 Task: Look for space in Barcarena, Brazil from 3rd June, 2023 to 9th June, 2023 for 2 adults in price range Rs.6000 to Rs.12000. Place can be entire place with 1  bedroom having 1 bed and 1 bathroom. Property type can be house, flat, guest house, hotel. Booking option can be shelf check-in. Required host language is Spanish.
Action: Mouse moved to (436, 102)
Screenshot: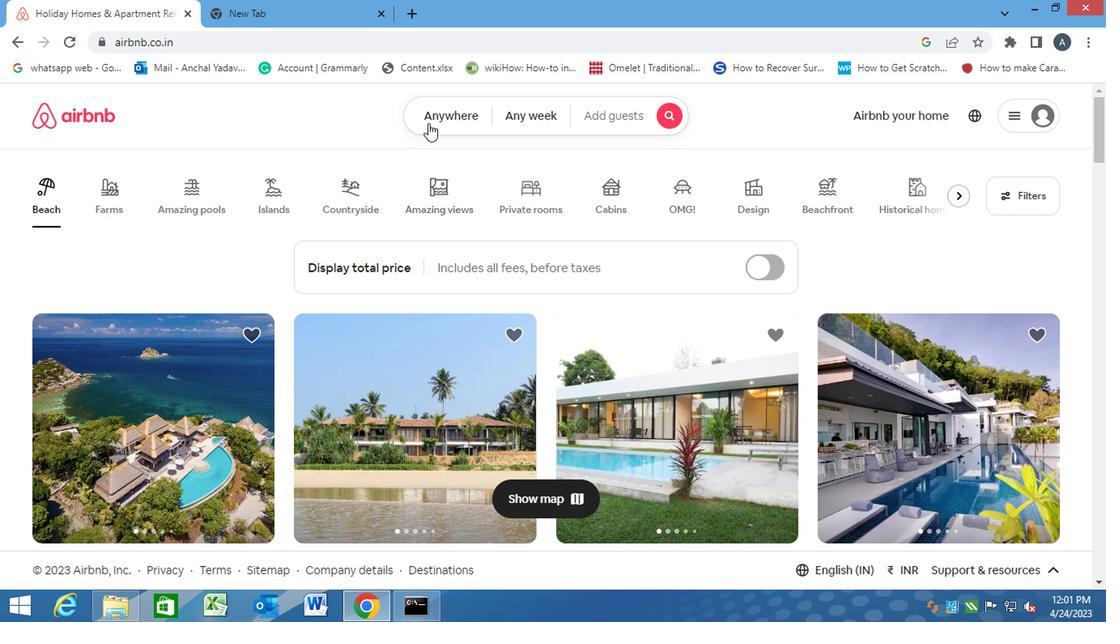 
Action: Mouse pressed left at (436, 102)
Screenshot: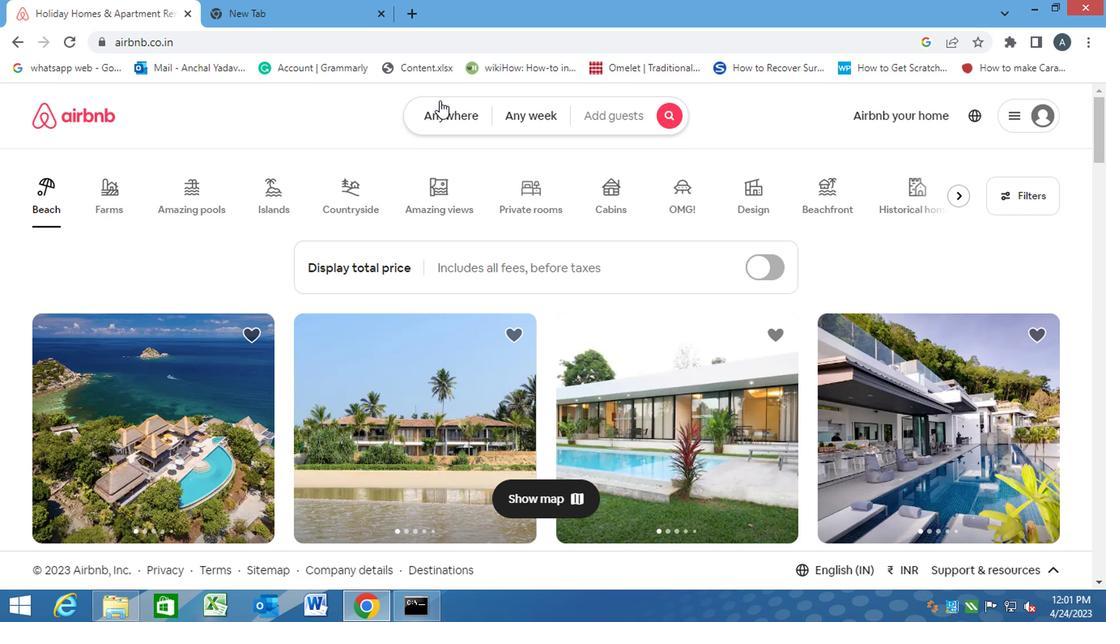 
Action: Mouse moved to (437, 102)
Screenshot: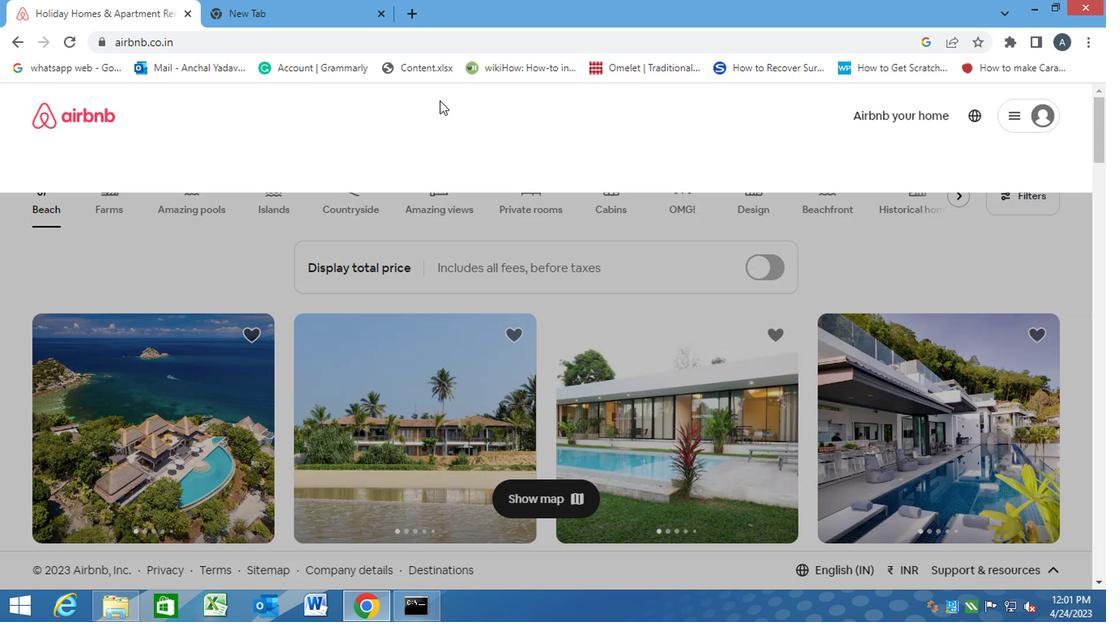 
Action: Key pressed b
Screenshot: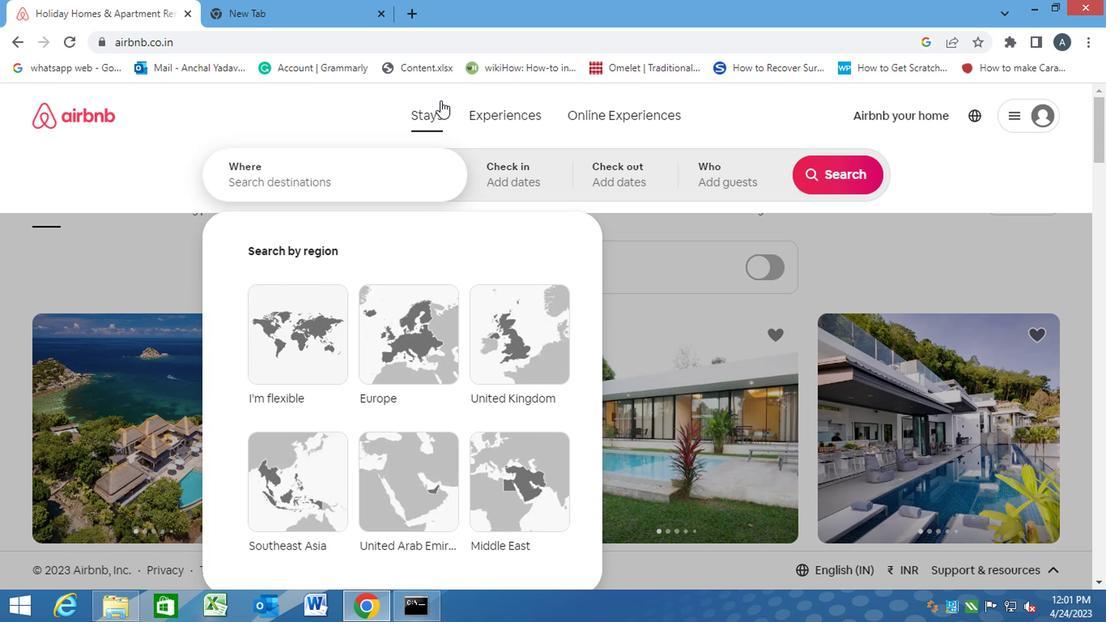 
Action: Mouse moved to (391, 159)
Screenshot: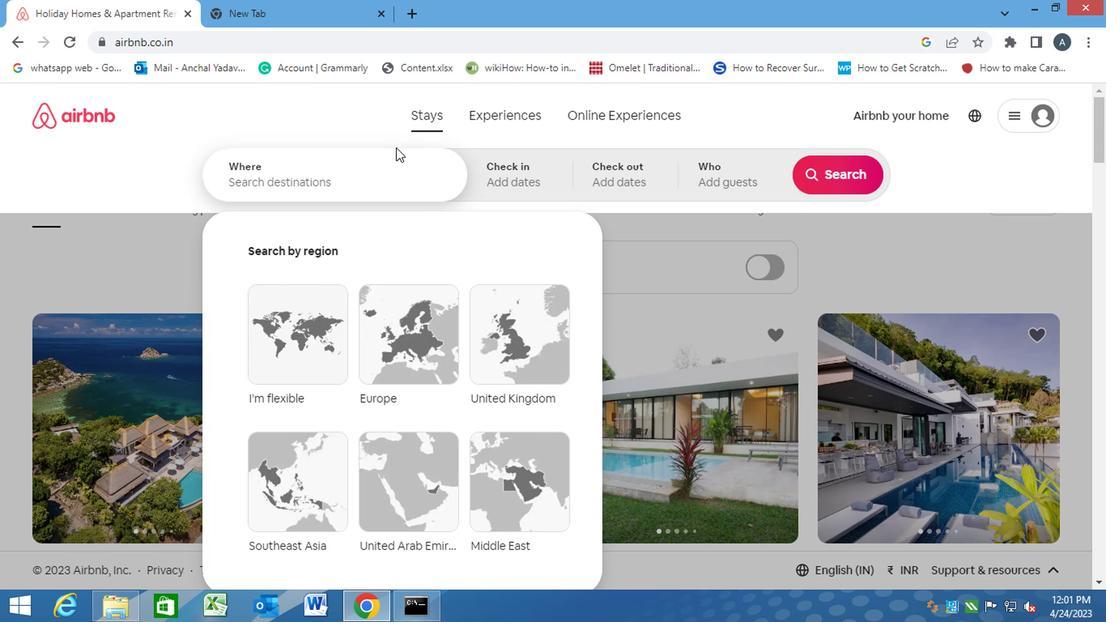 
Action: Mouse pressed left at (391, 159)
Screenshot: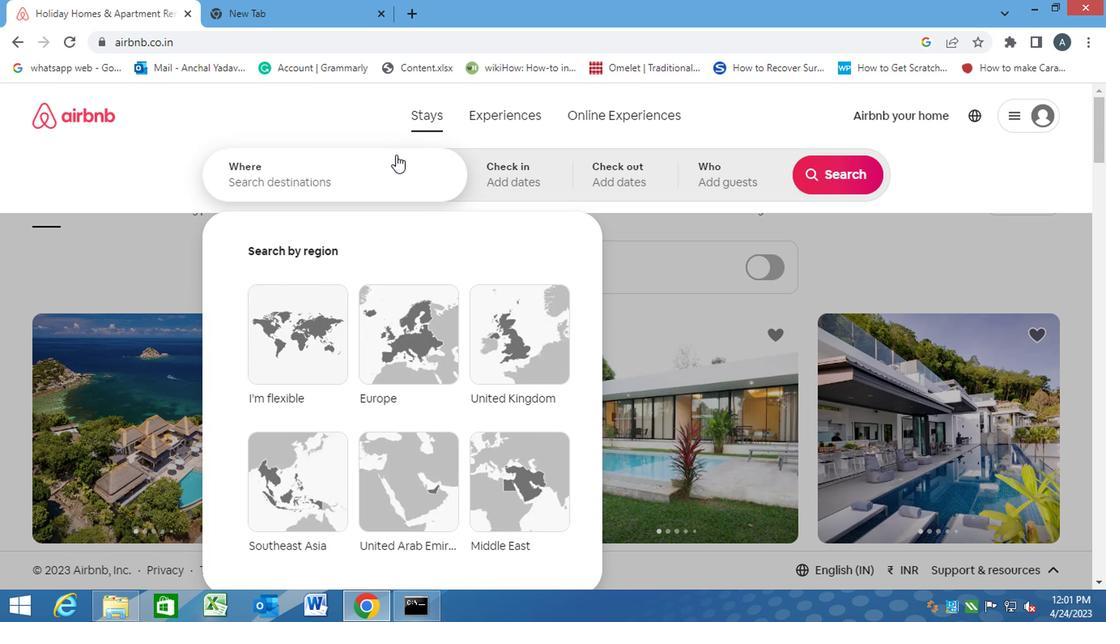 
Action: Key pressed b<Key.caps_lock>arx<Key.backspace>carena,<Key.space><Key.caps_lock>b<Key.caps_lock>razil<Key.enter>
Screenshot: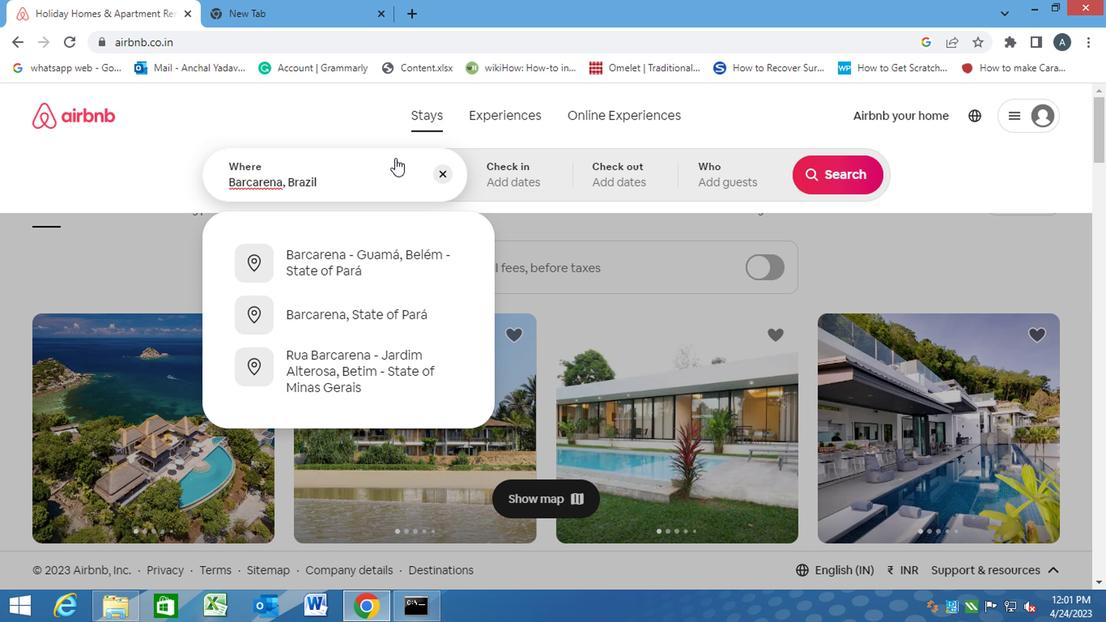 
Action: Mouse moved to (833, 304)
Screenshot: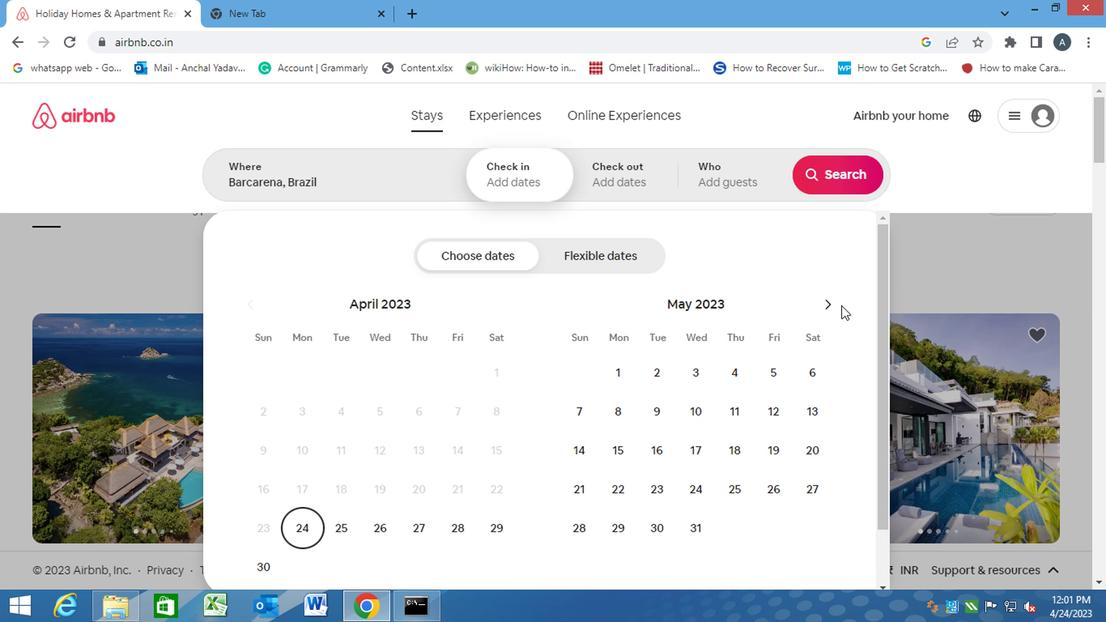 
Action: Mouse pressed left at (833, 304)
Screenshot: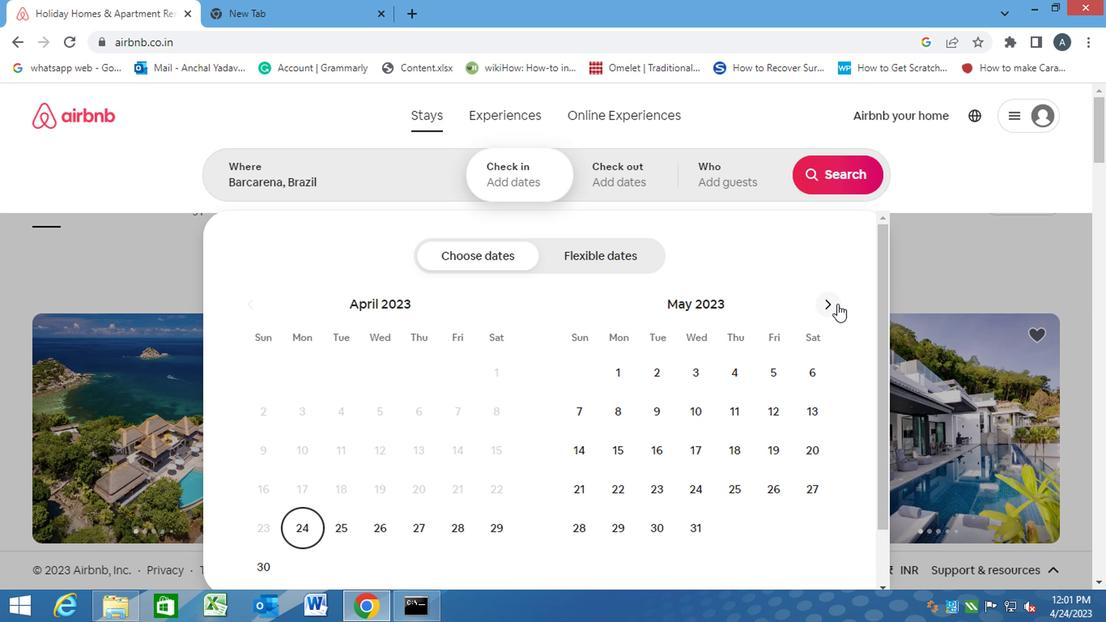 
Action: Mouse moved to (802, 378)
Screenshot: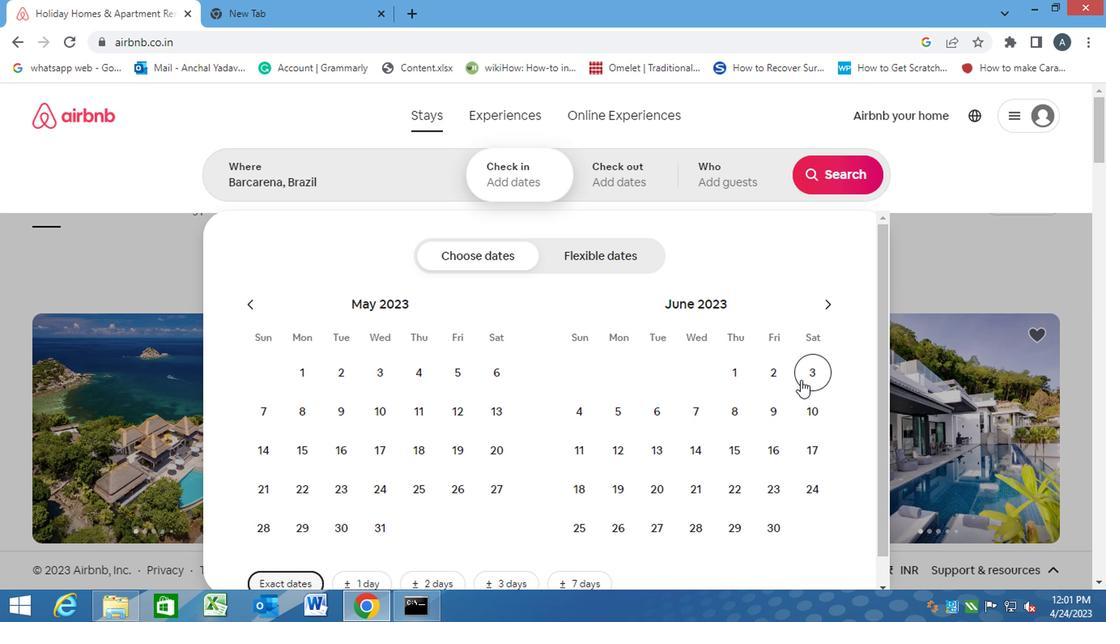 
Action: Mouse pressed left at (802, 378)
Screenshot: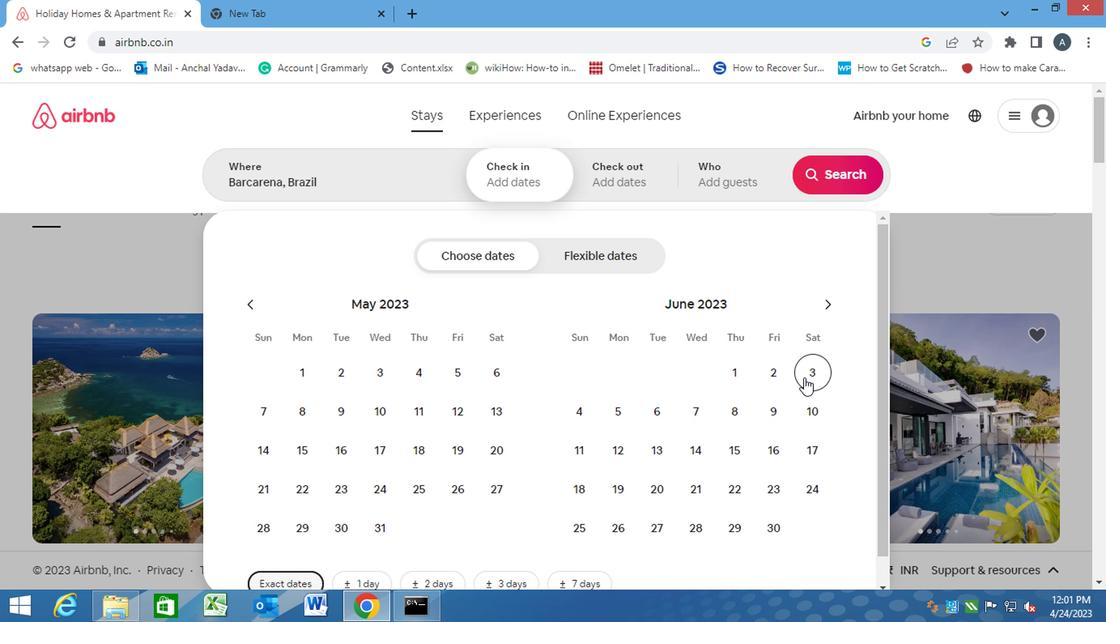
Action: Mouse moved to (772, 414)
Screenshot: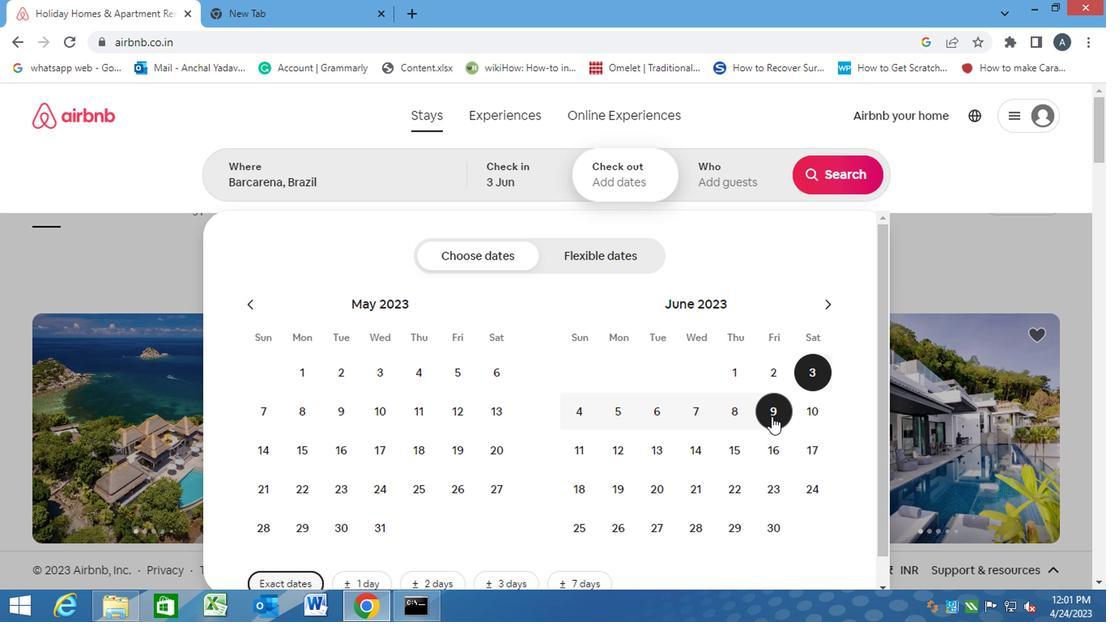 
Action: Mouse pressed left at (772, 414)
Screenshot: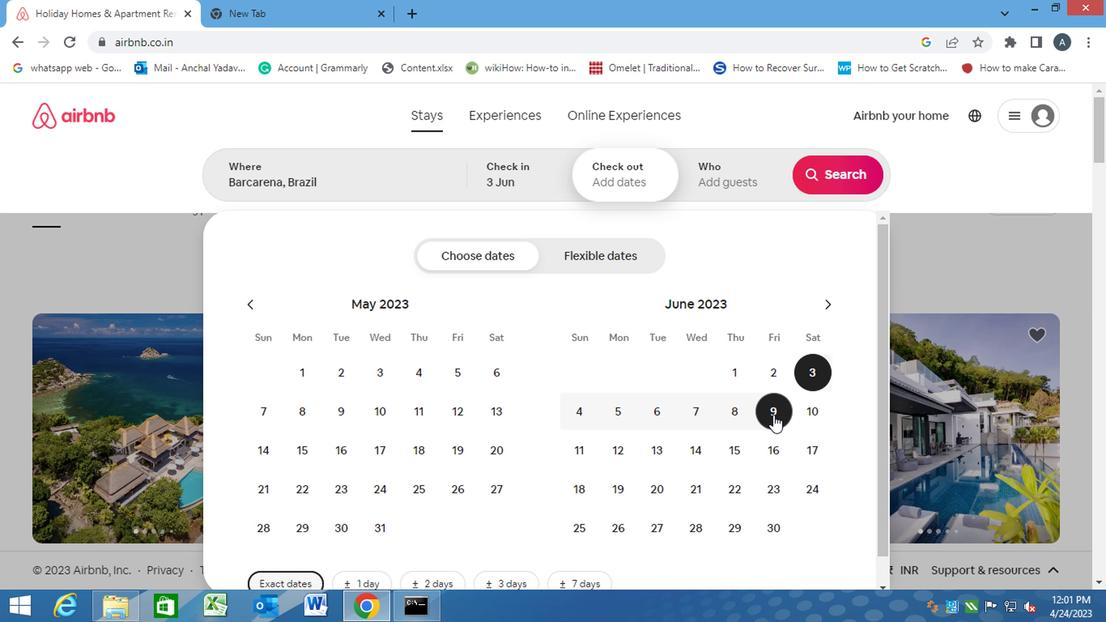 
Action: Mouse moved to (703, 178)
Screenshot: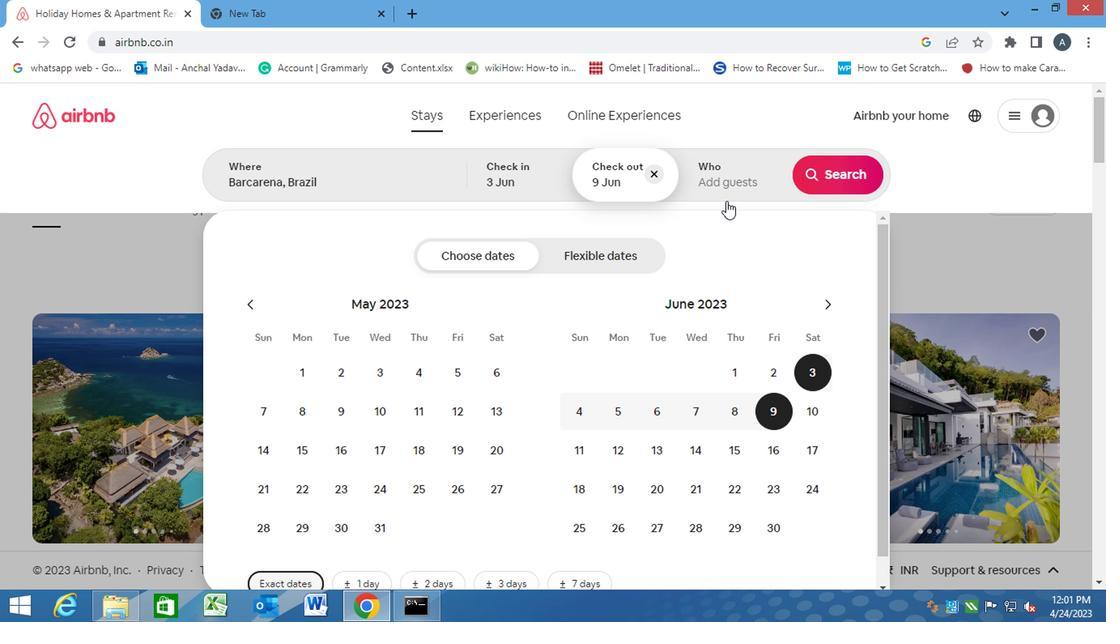 
Action: Mouse pressed left at (703, 178)
Screenshot: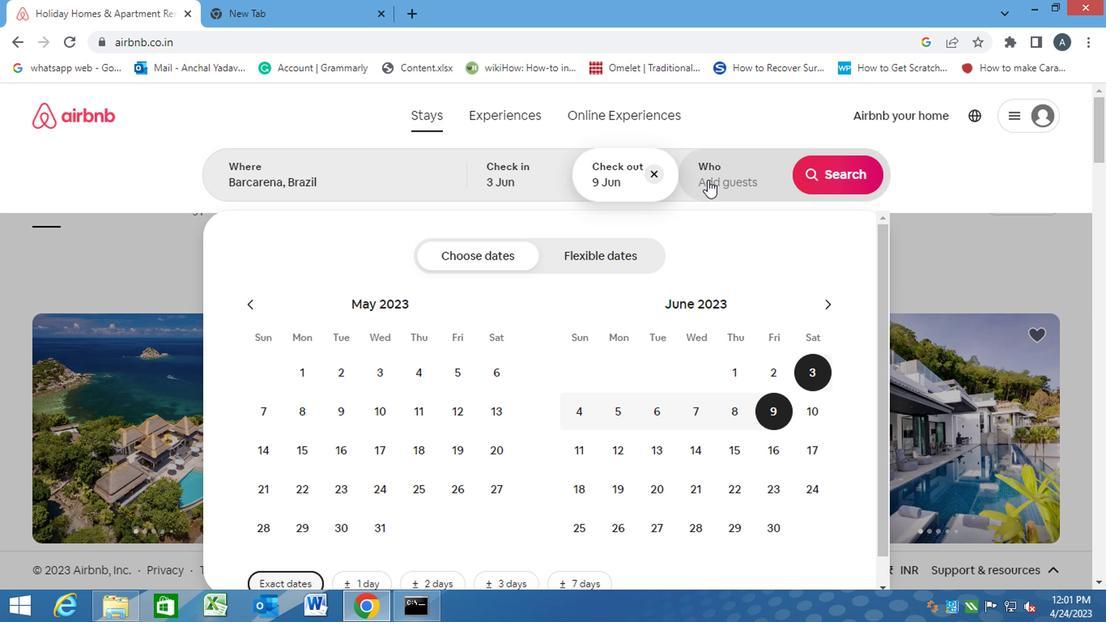 
Action: Mouse moved to (838, 268)
Screenshot: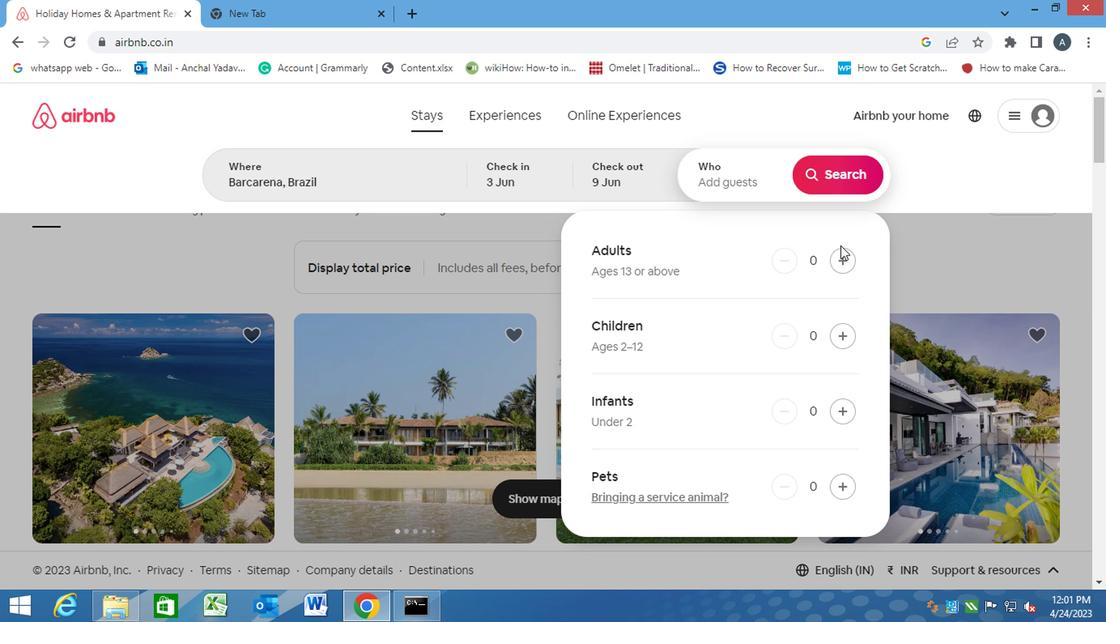 
Action: Mouse pressed left at (838, 268)
Screenshot: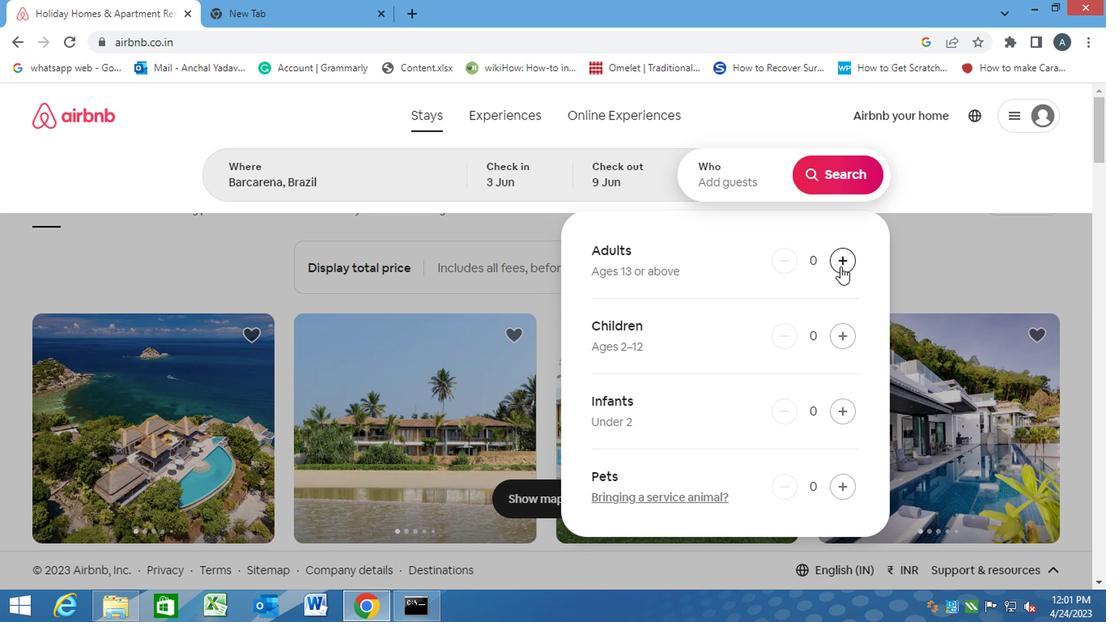 
Action: Mouse moved to (839, 268)
Screenshot: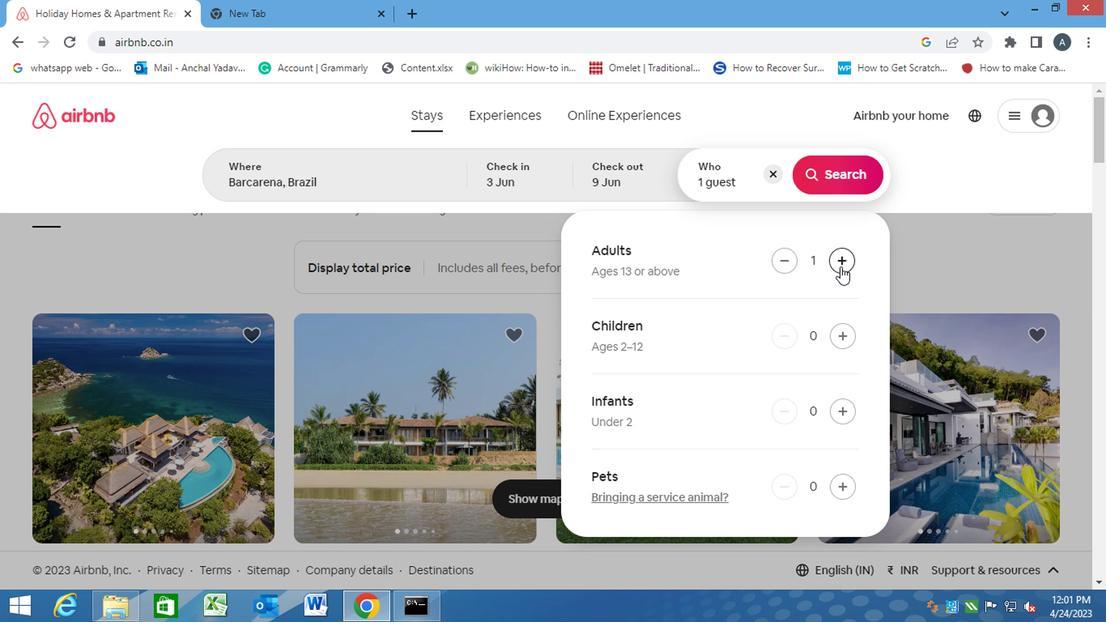 
Action: Mouse pressed left at (839, 268)
Screenshot: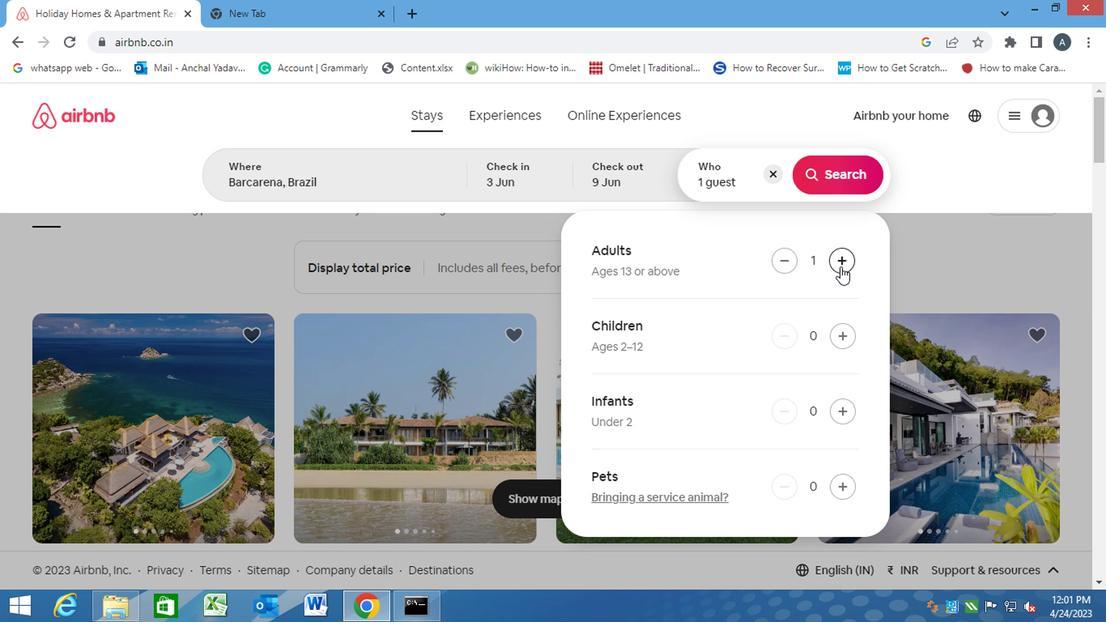 
Action: Mouse moved to (852, 186)
Screenshot: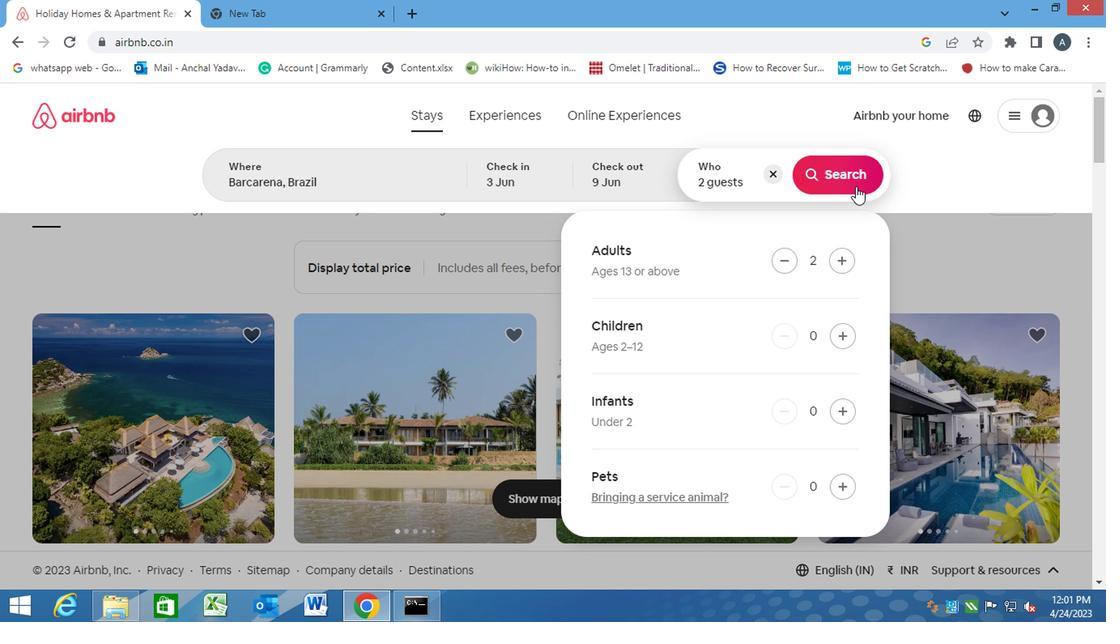 
Action: Mouse pressed left at (852, 186)
Screenshot: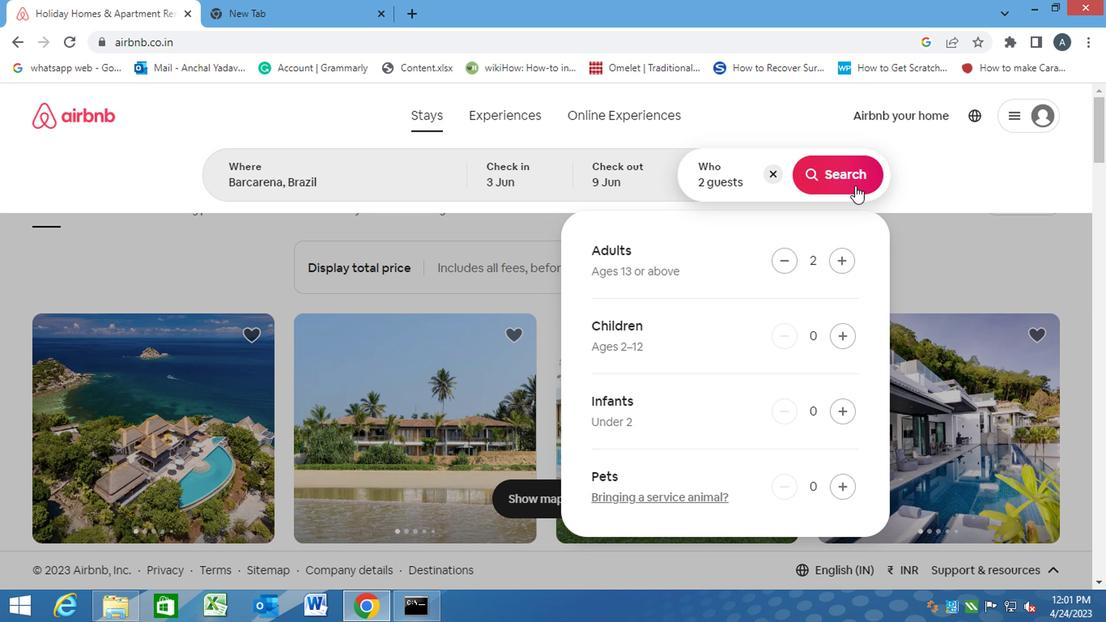 
Action: Mouse moved to (1026, 182)
Screenshot: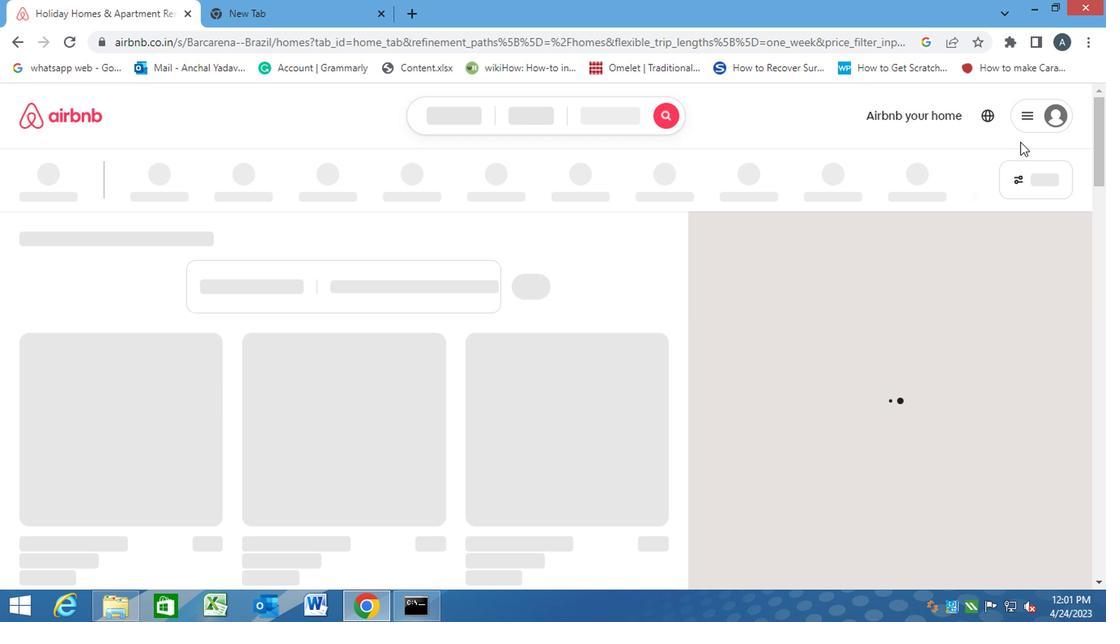 
Action: Mouse pressed left at (1026, 182)
Screenshot: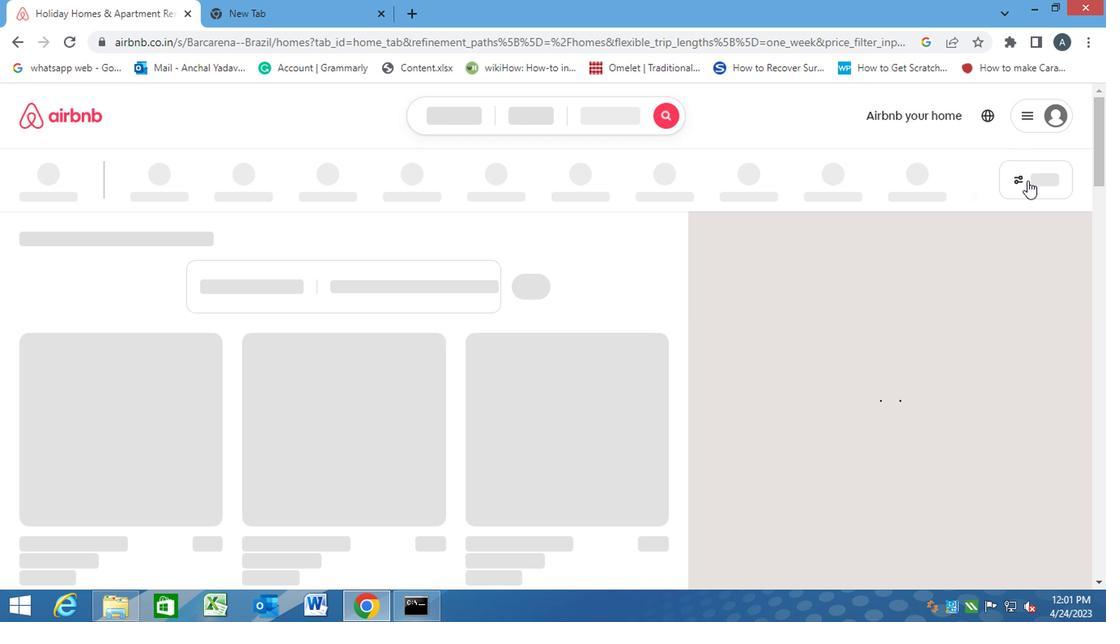 
Action: Mouse moved to (348, 383)
Screenshot: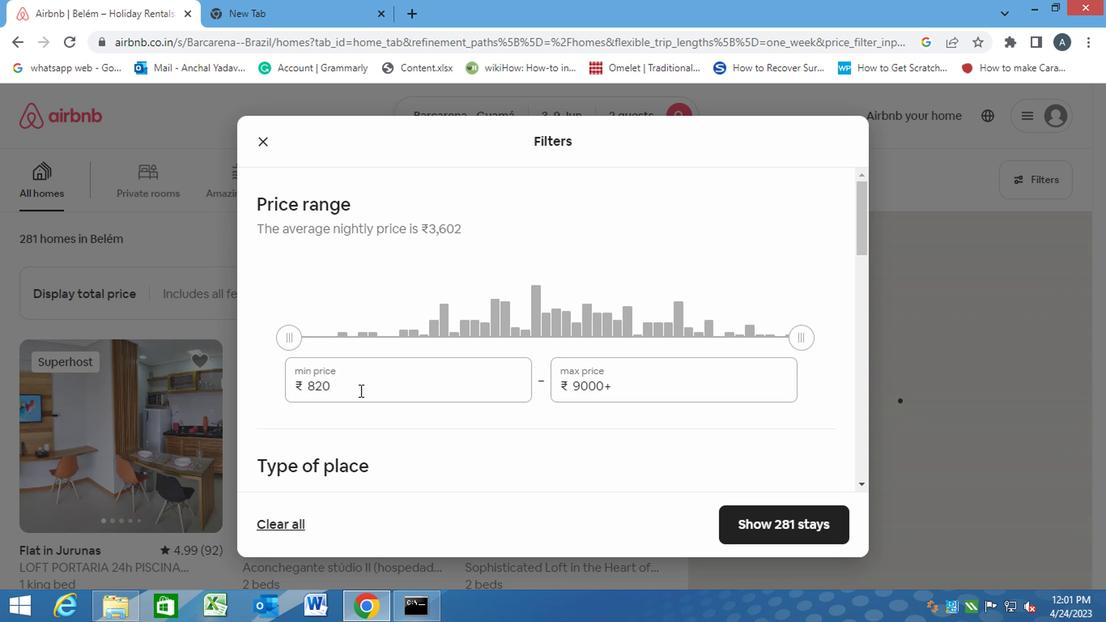 
Action: Mouse pressed left at (348, 383)
Screenshot: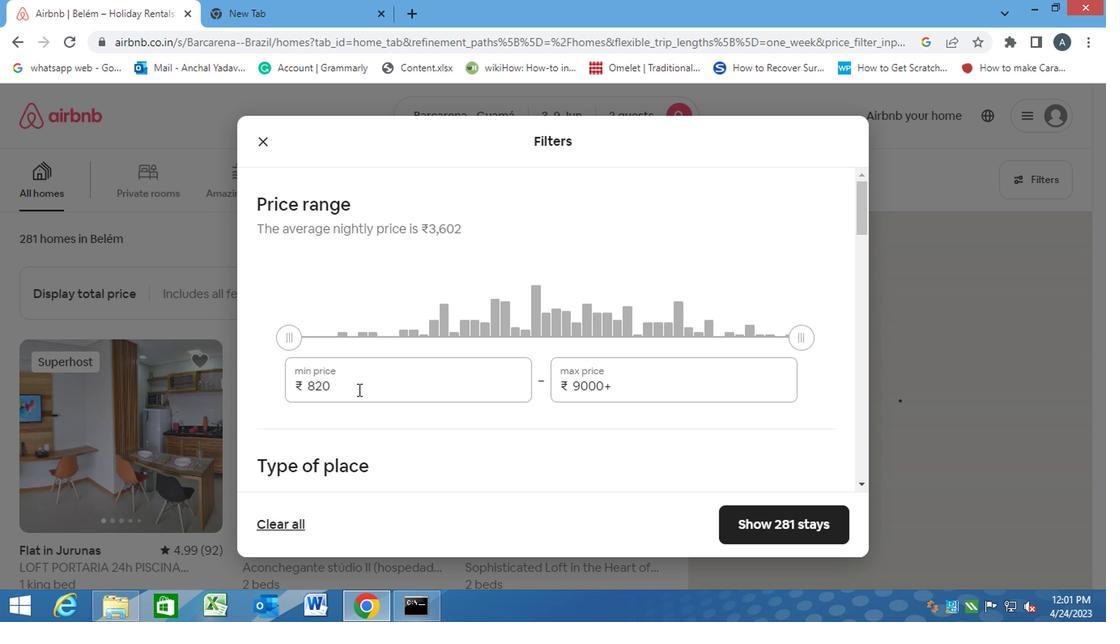 
Action: Mouse moved to (291, 384)
Screenshot: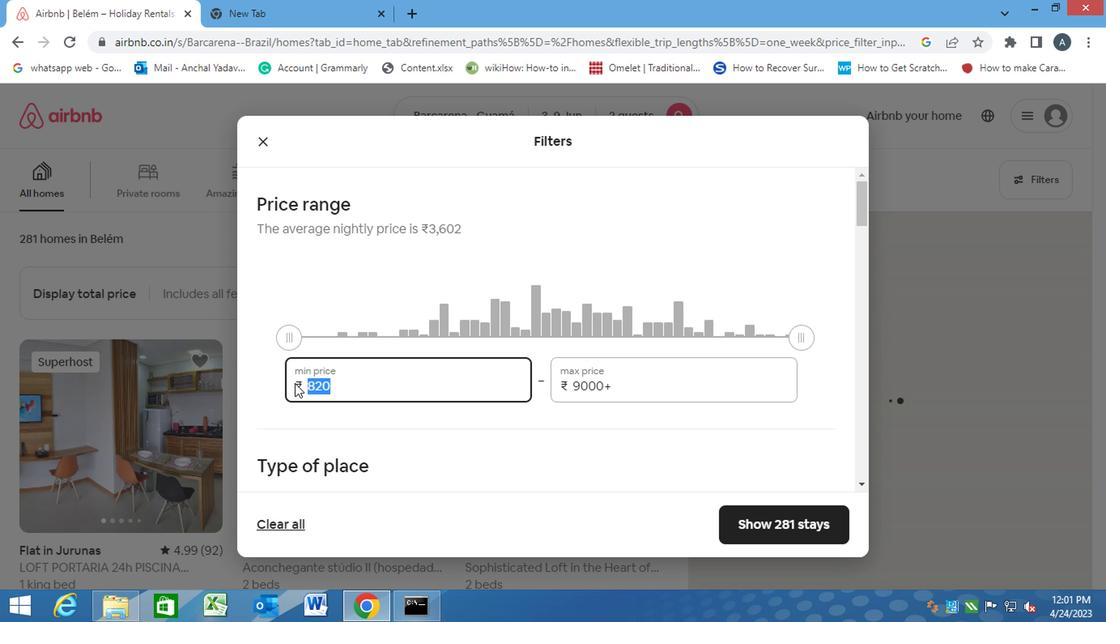
Action: Key pressed 6000<Key.tab>12000
Screenshot: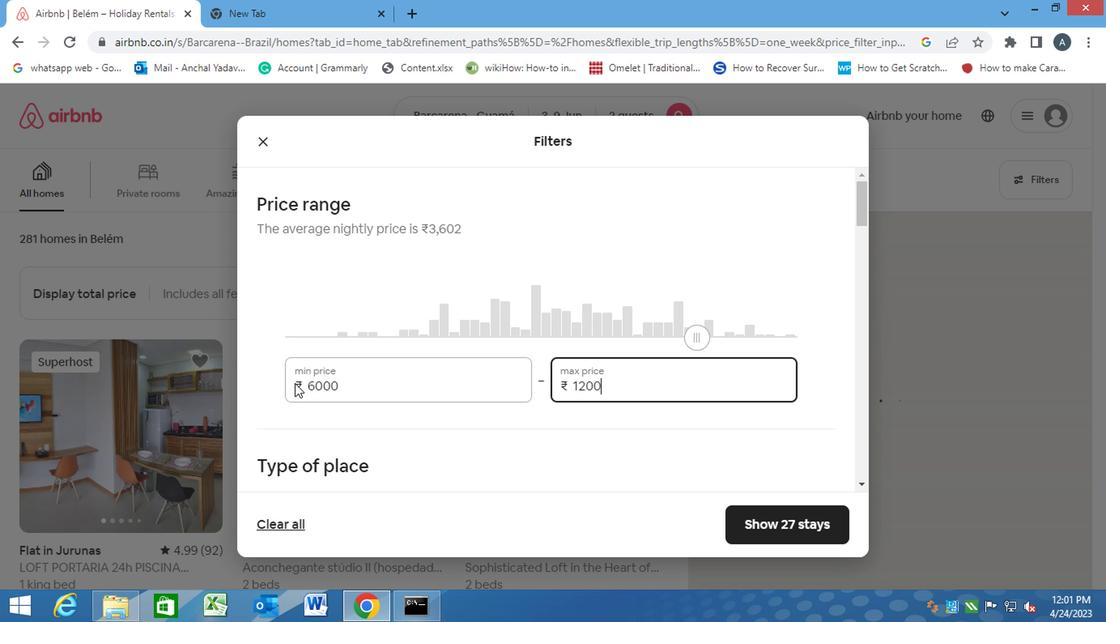 
Action: Mouse moved to (534, 472)
Screenshot: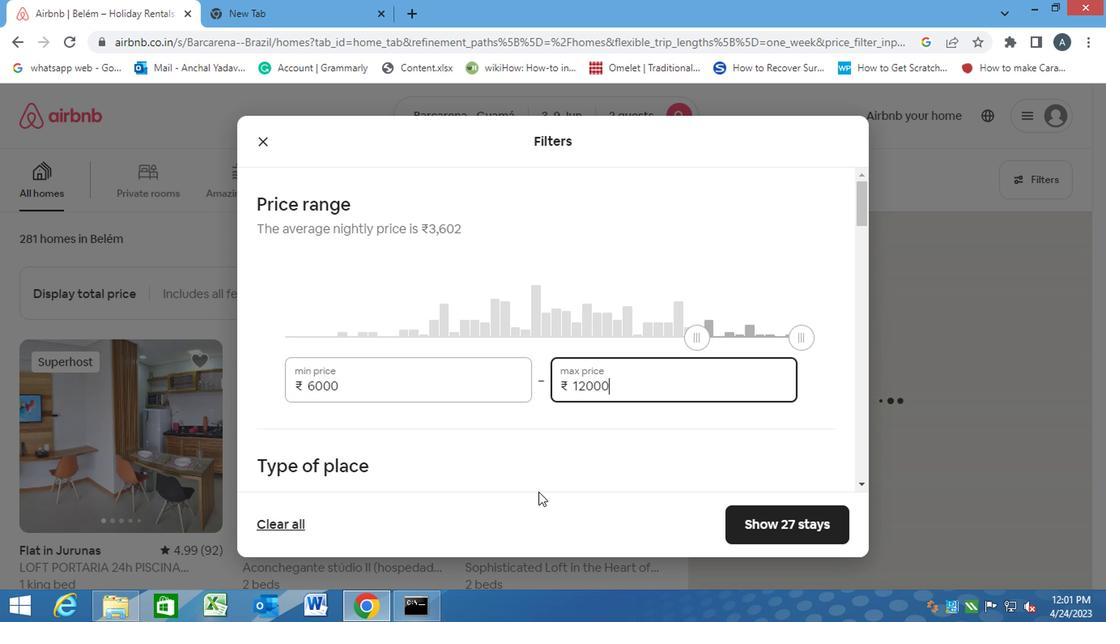 
Action: Mouse pressed left at (534, 472)
Screenshot: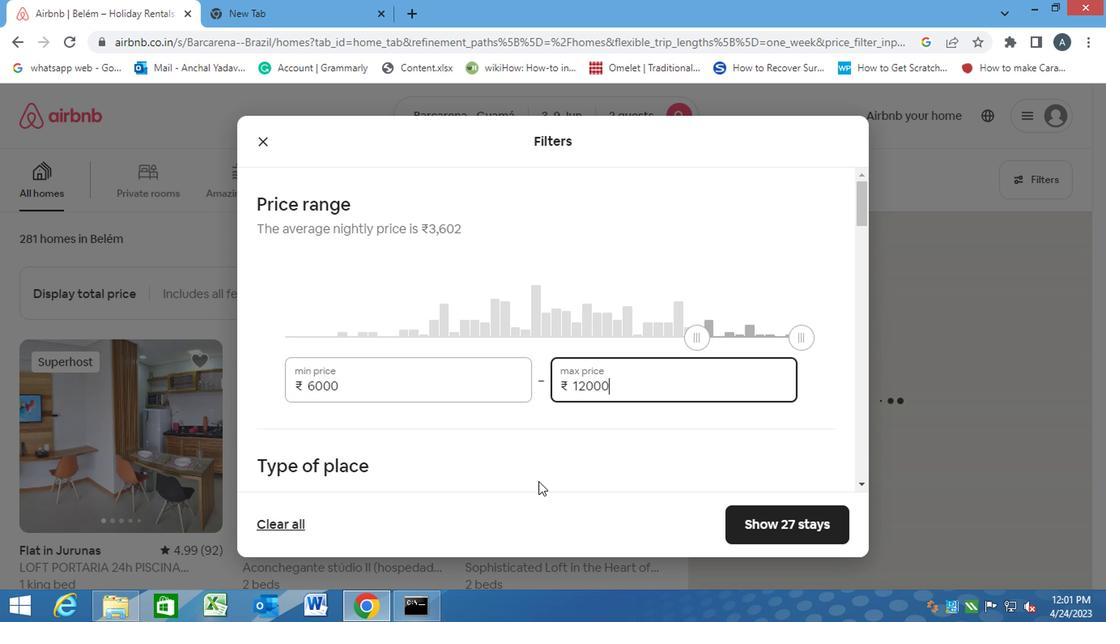
Action: Mouse scrolled (534, 471) with delta (0, 0)
Screenshot: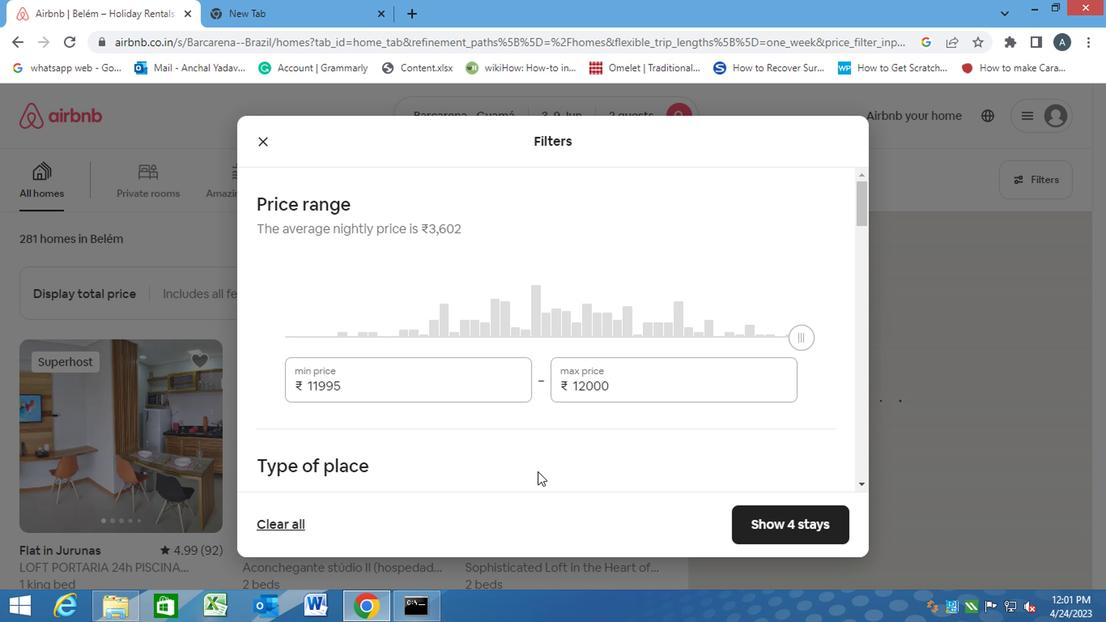 
Action: Mouse scrolled (534, 471) with delta (0, 0)
Screenshot: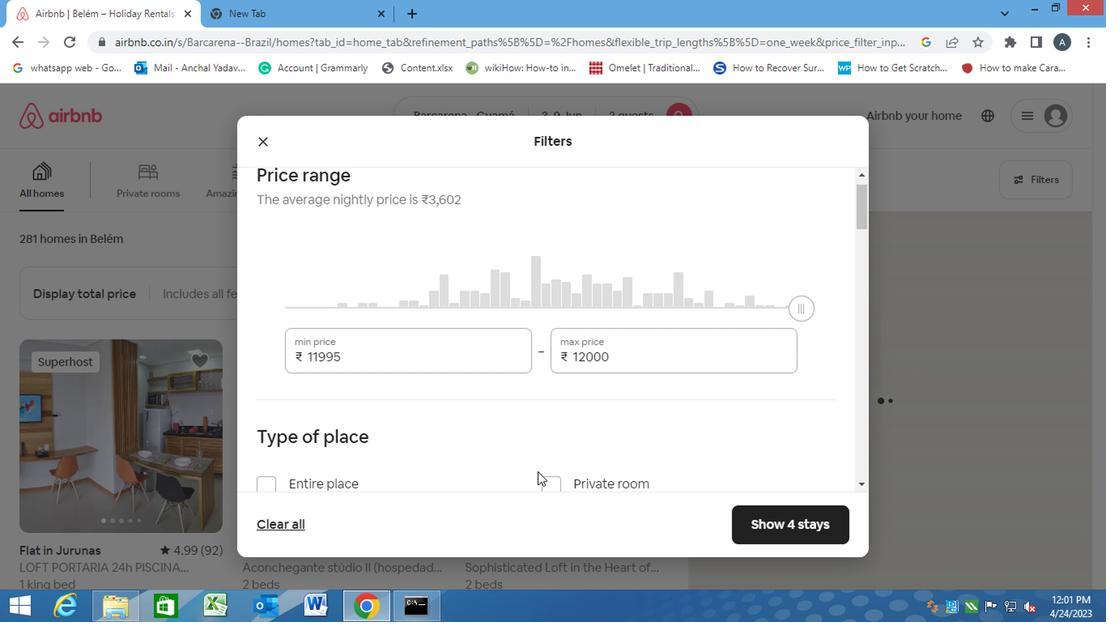 
Action: Mouse moved to (261, 351)
Screenshot: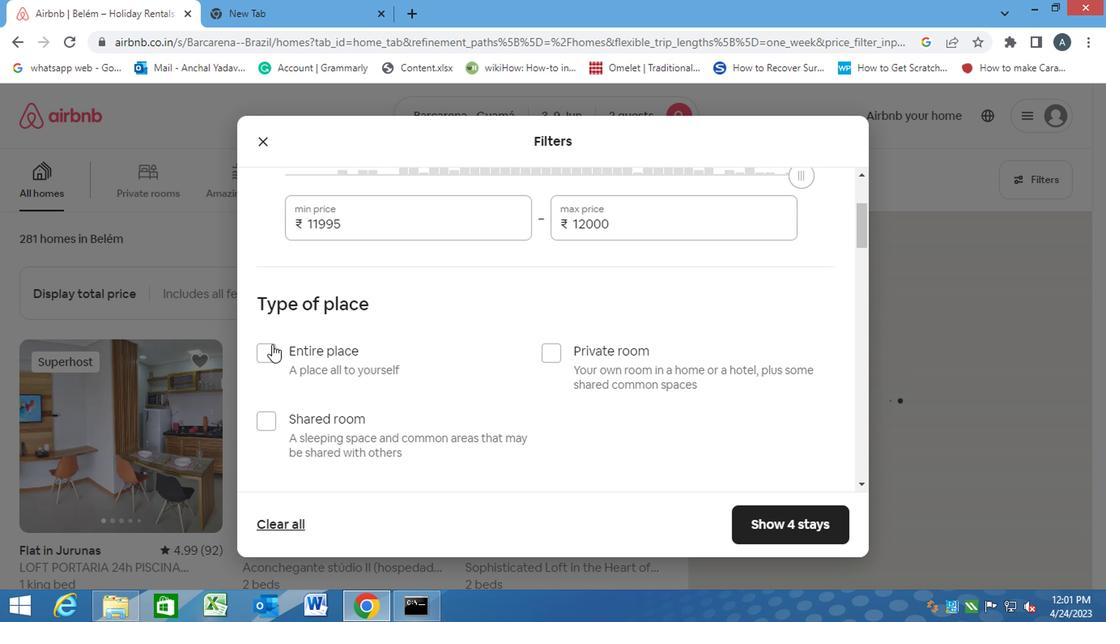 
Action: Mouse pressed left at (261, 351)
Screenshot: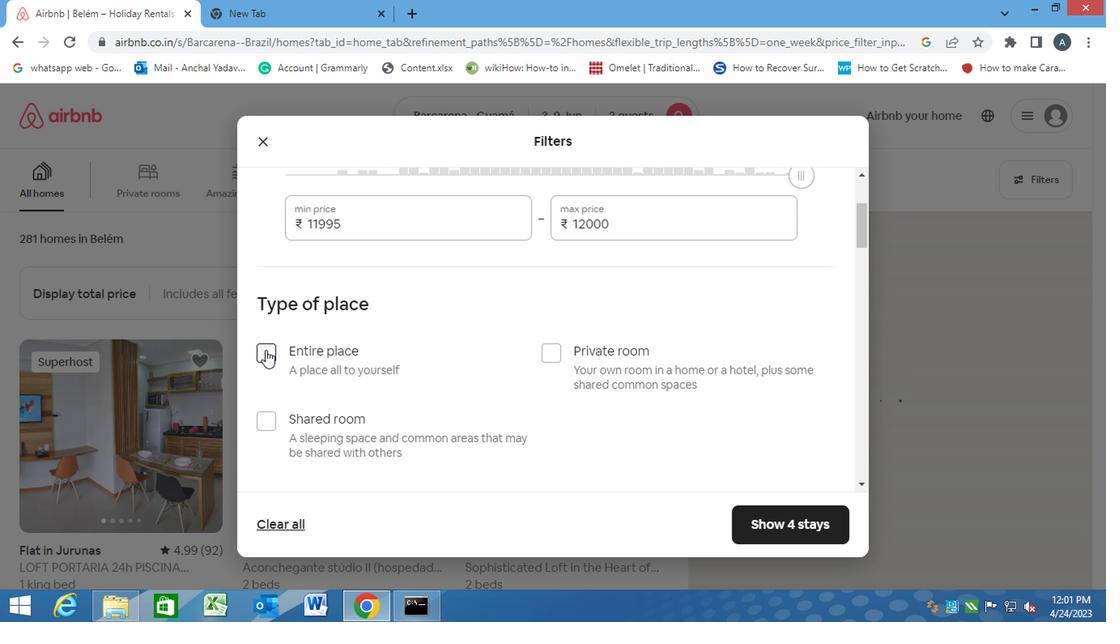 
Action: Mouse moved to (422, 392)
Screenshot: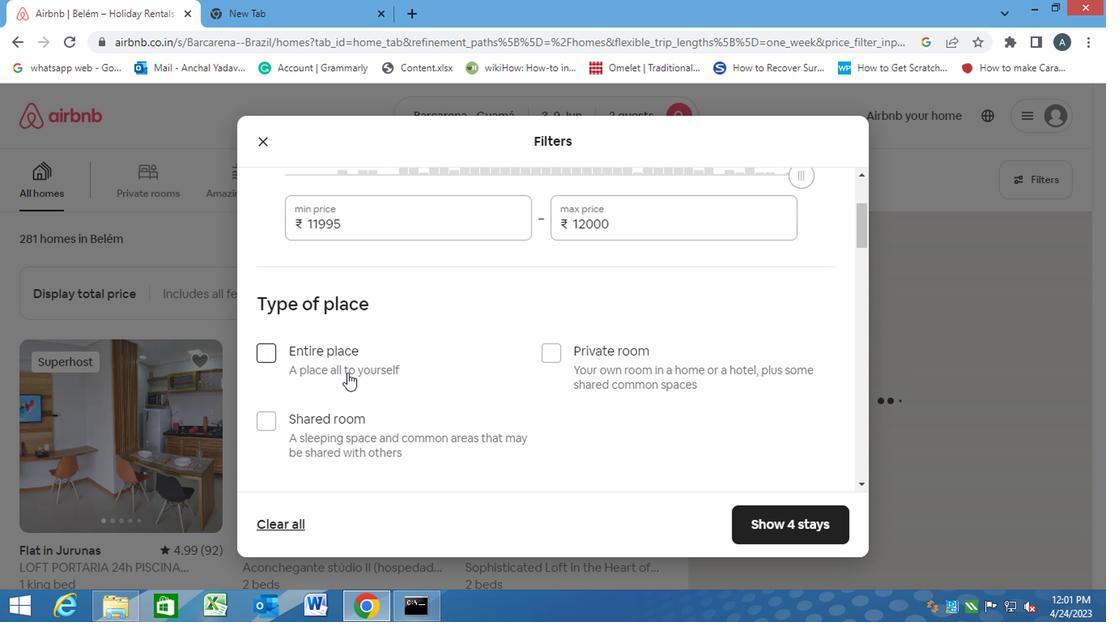 
Action: Mouse scrolled (422, 391) with delta (0, -1)
Screenshot: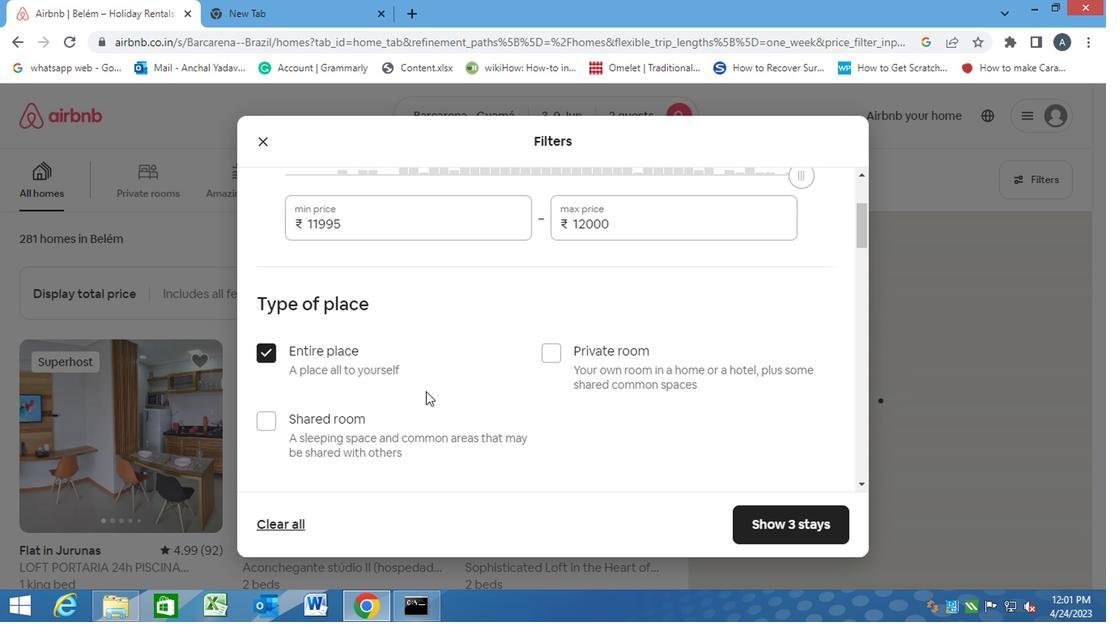 
Action: Mouse scrolled (422, 391) with delta (0, -1)
Screenshot: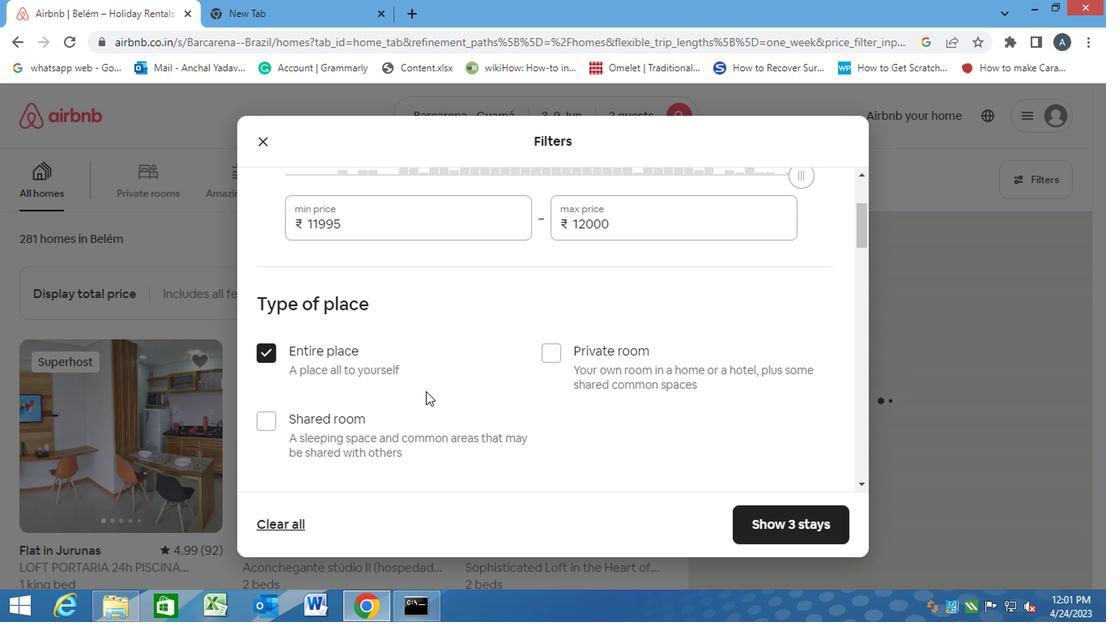 
Action: Mouse scrolled (422, 391) with delta (0, -1)
Screenshot: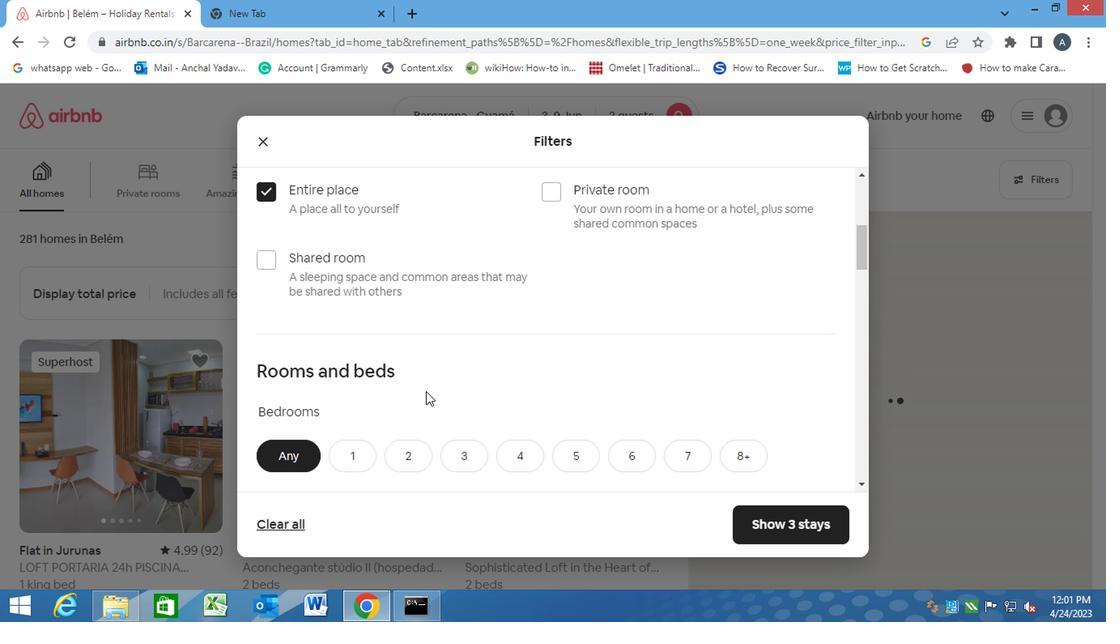 
Action: Mouse scrolled (422, 391) with delta (0, -1)
Screenshot: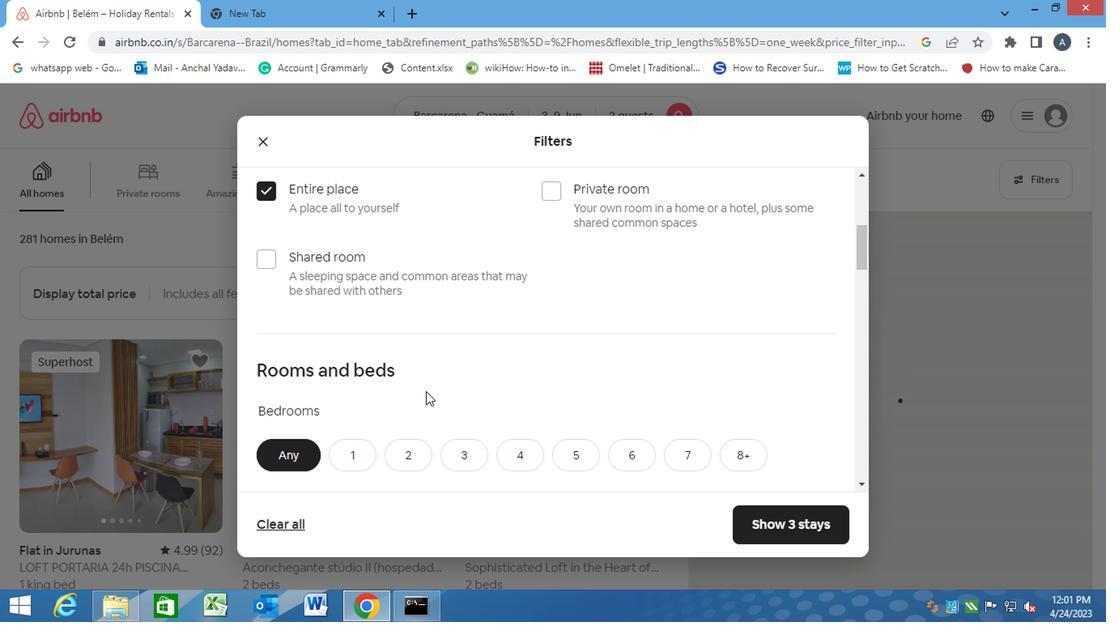 
Action: Mouse moved to (349, 287)
Screenshot: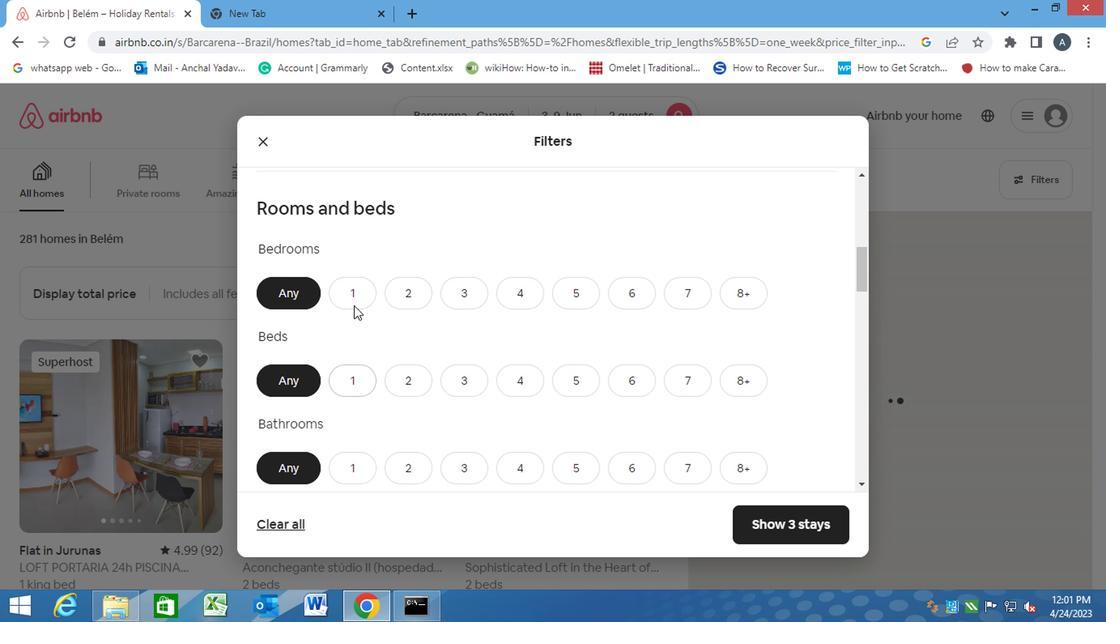 
Action: Mouse pressed left at (349, 287)
Screenshot: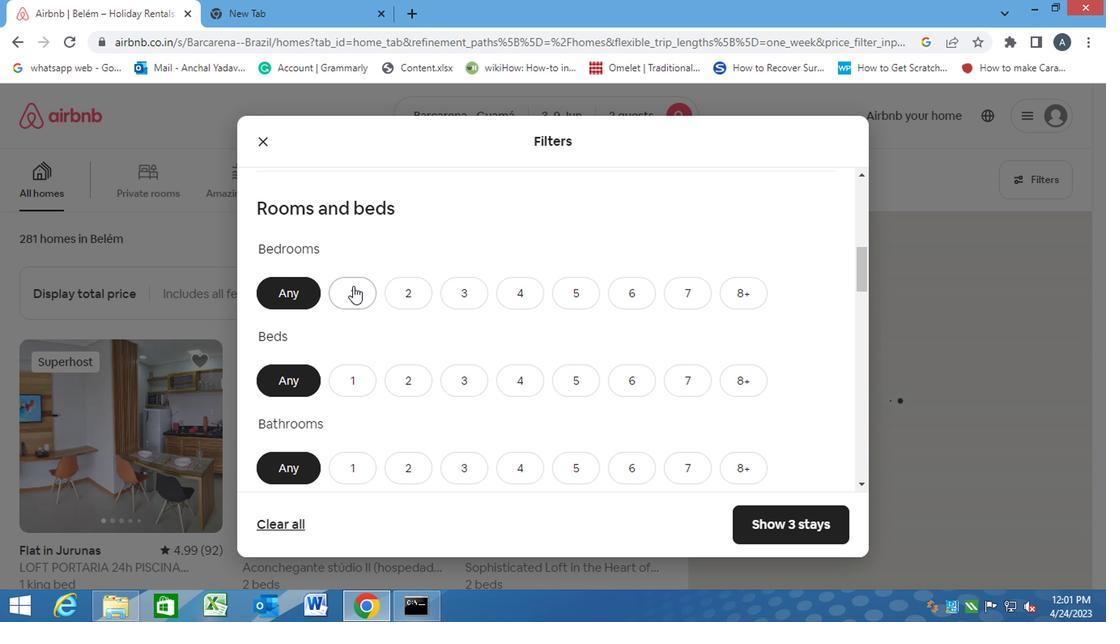 
Action: Mouse moved to (350, 379)
Screenshot: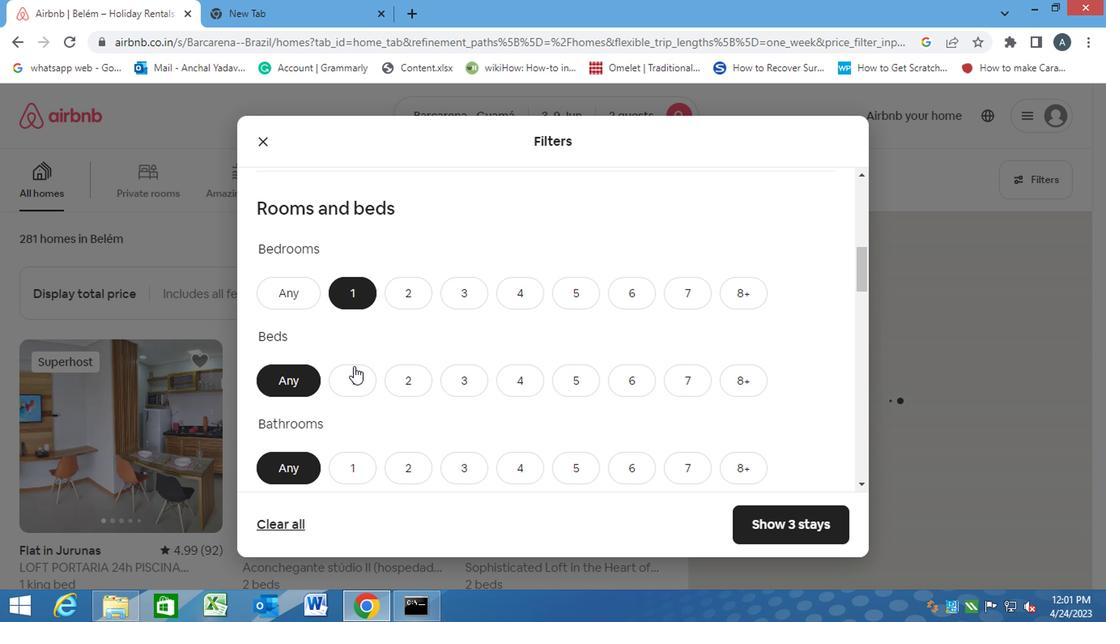 
Action: Mouse pressed left at (350, 379)
Screenshot: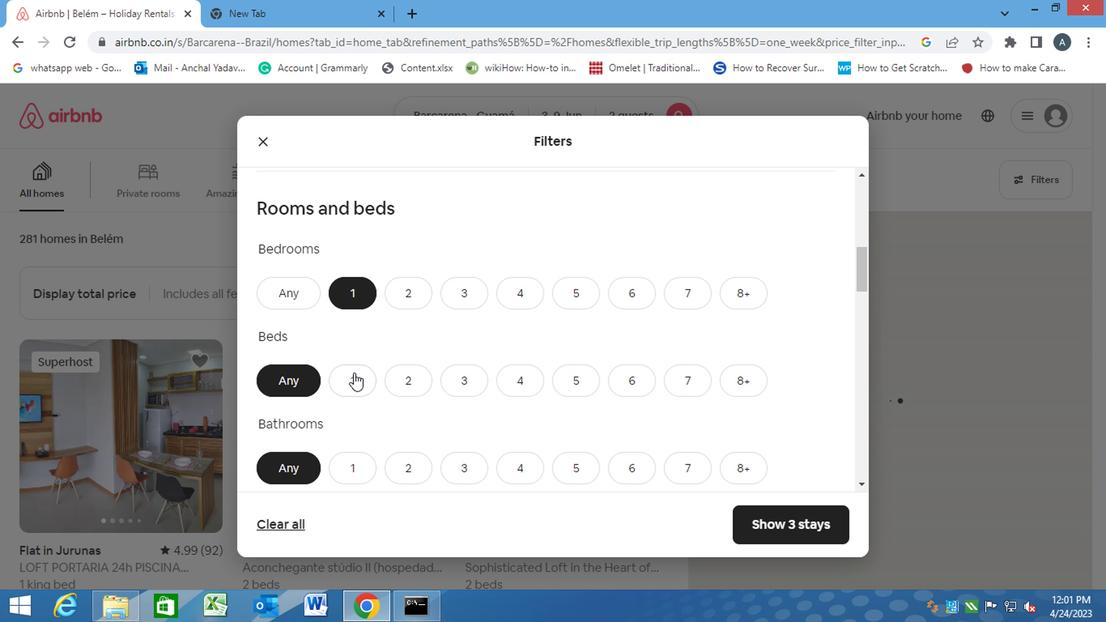 
Action: Mouse moved to (362, 471)
Screenshot: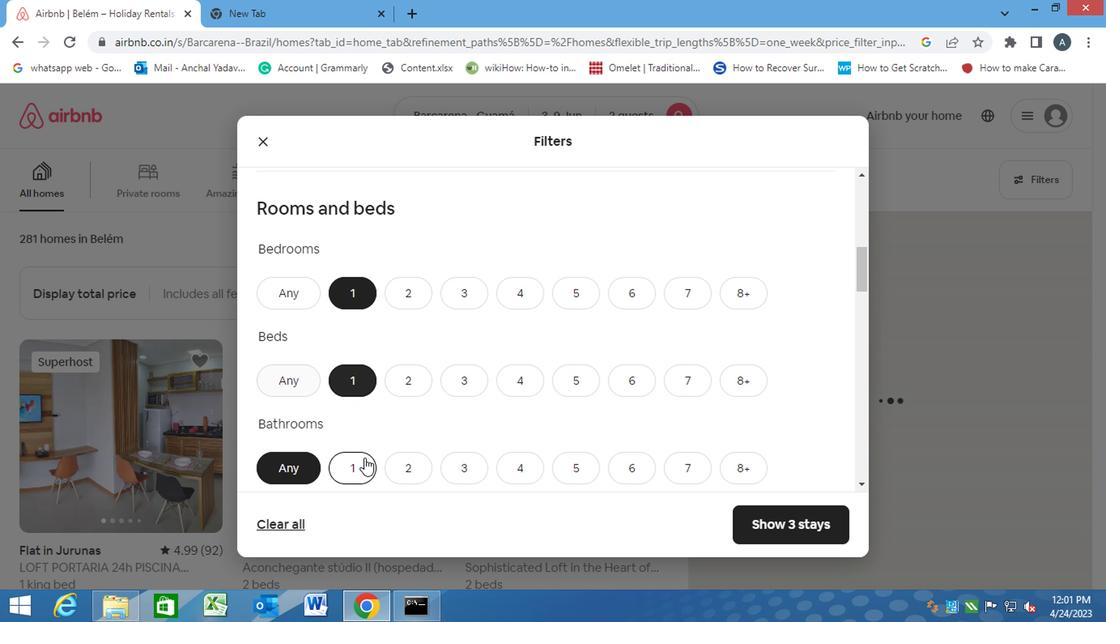 
Action: Mouse pressed left at (362, 471)
Screenshot: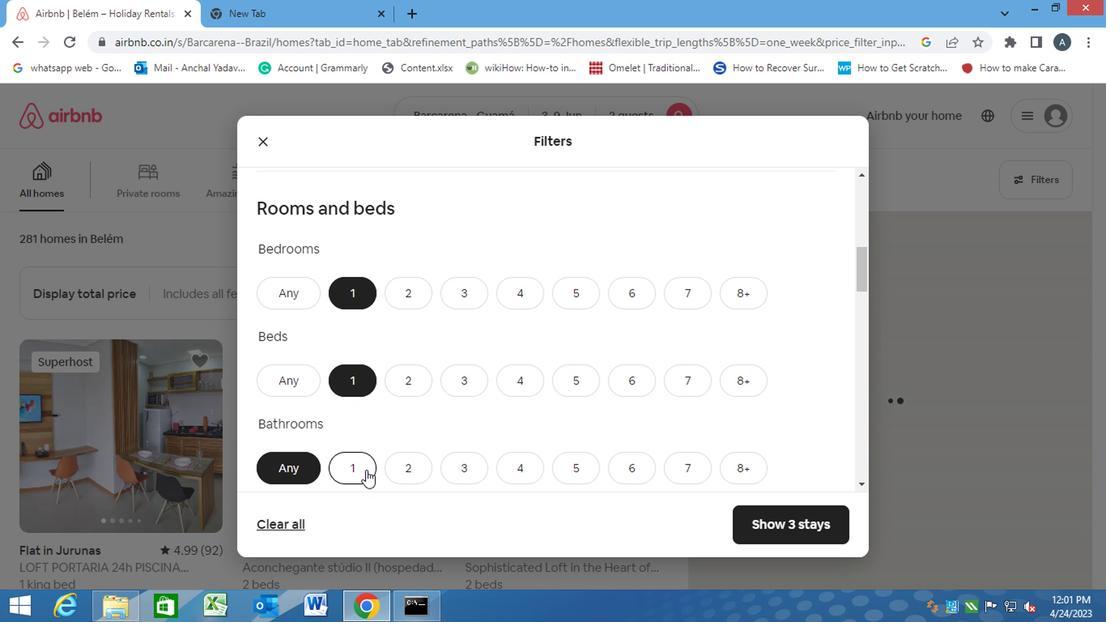 
Action: Mouse moved to (362, 471)
Screenshot: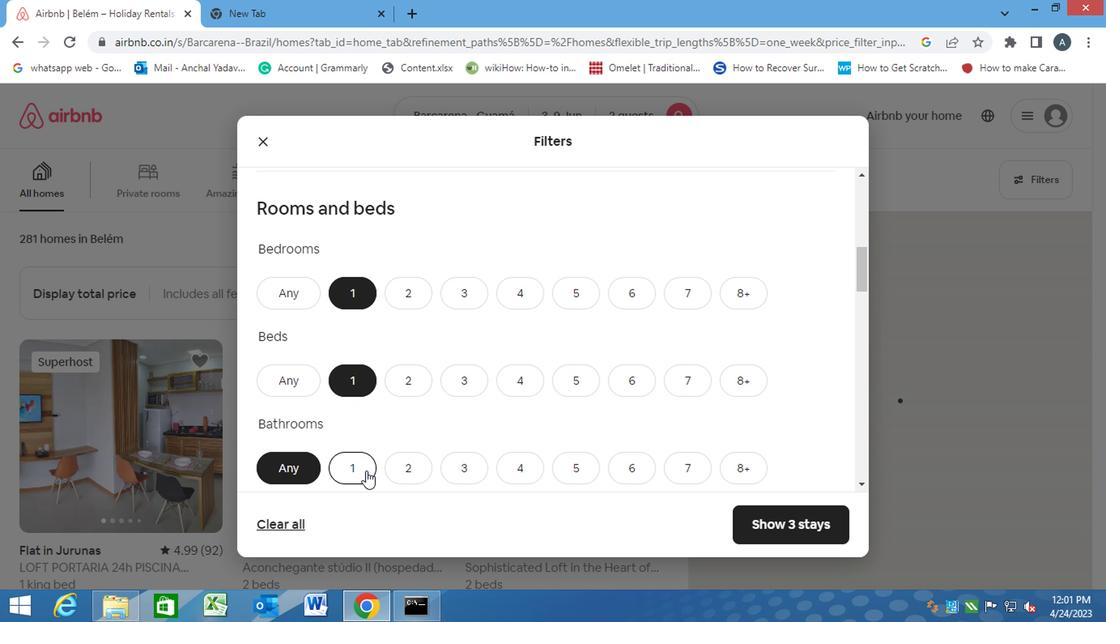 
Action: Mouse scrolled (362, 470) with delta (0, 0)
Screenshot: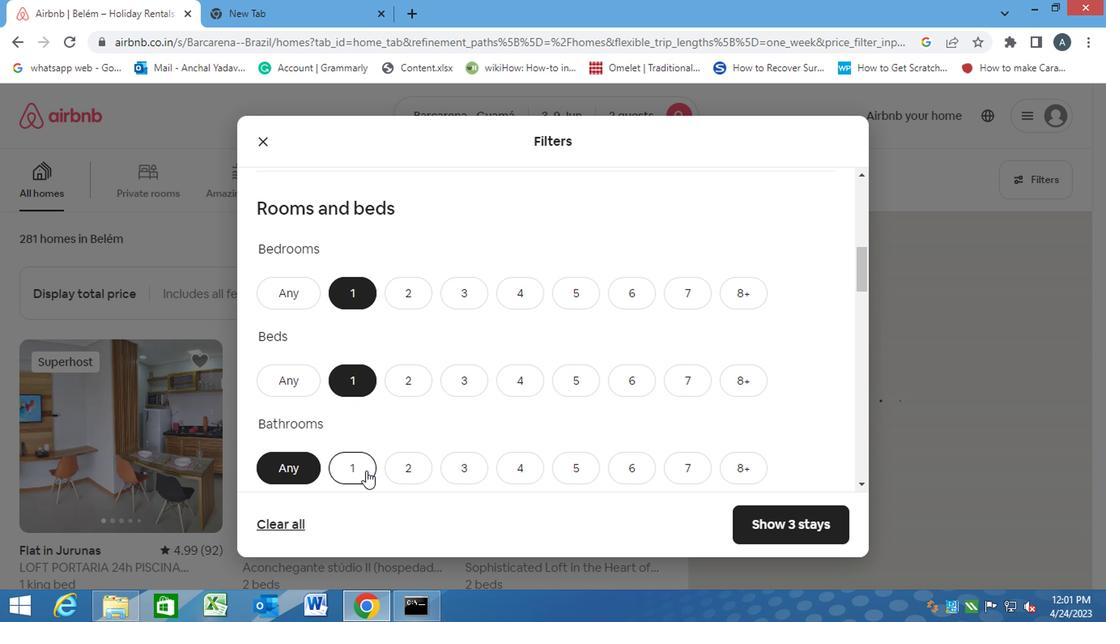 
Action: Mouse scrolled (362, 470) with delta (0, 0)
Screenshot: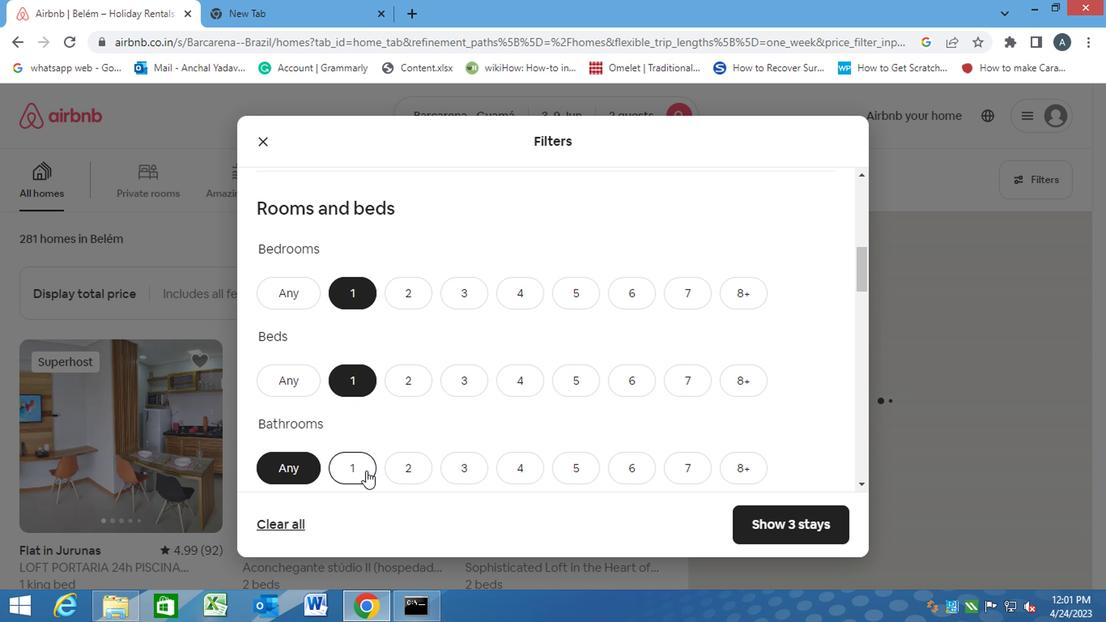 
Action: Mouse moved to (409, 412)
Screenshot: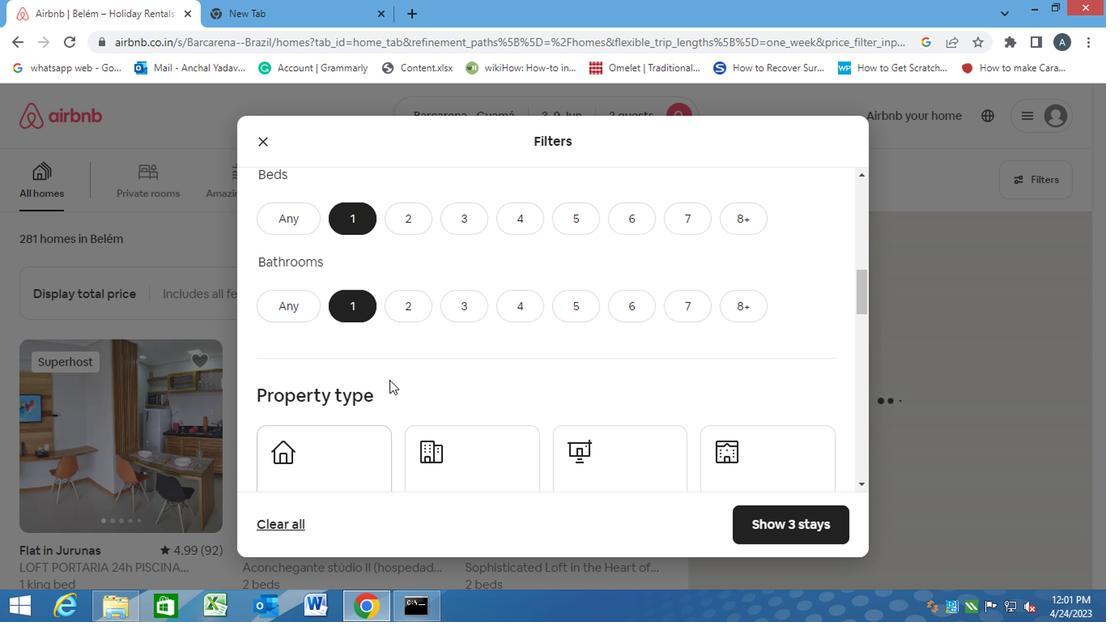 
Action: Mouse scrolled (409, 411) with delta (0, -1)
Screenshot: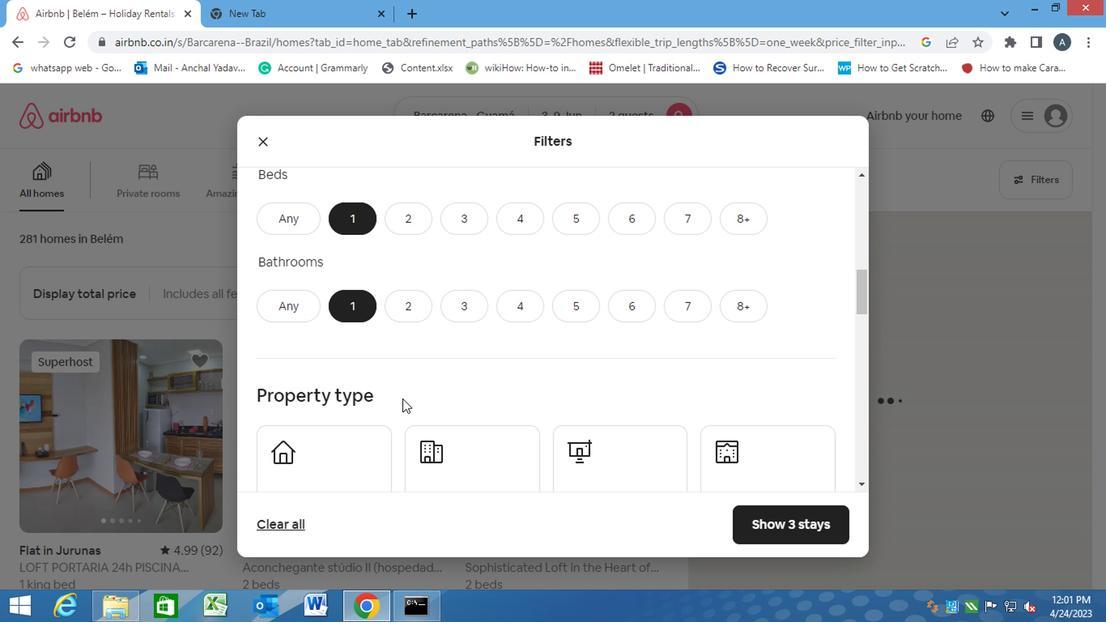 
Action: Mouse scrolled (409, 411) with delta (0, -1)
Screenshot: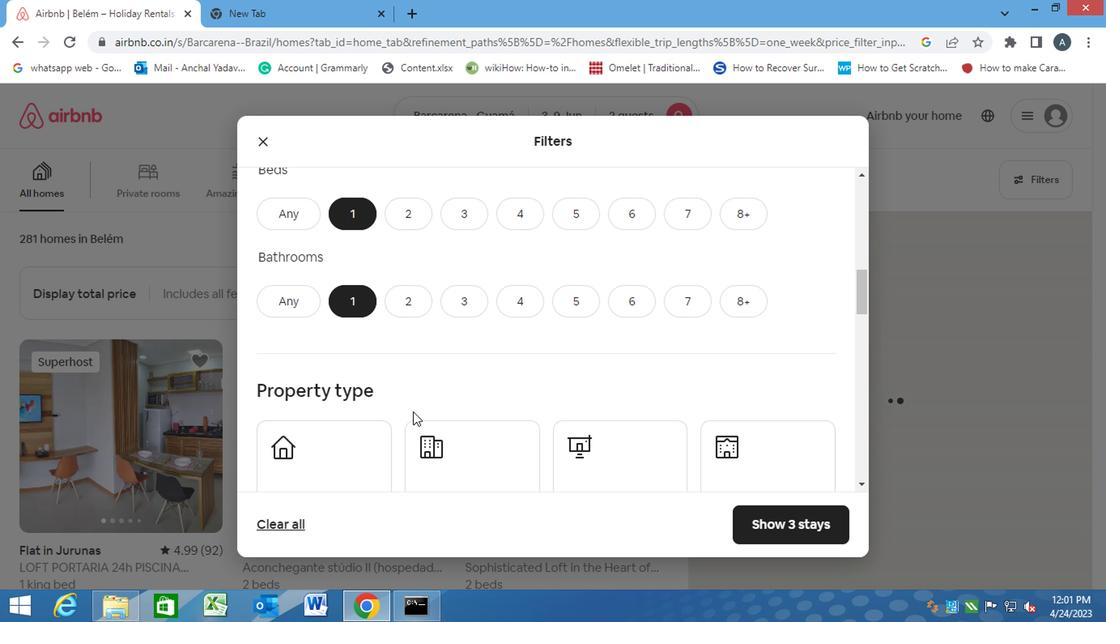 
Action: Mouse moved to (306, 284)
Screenshot: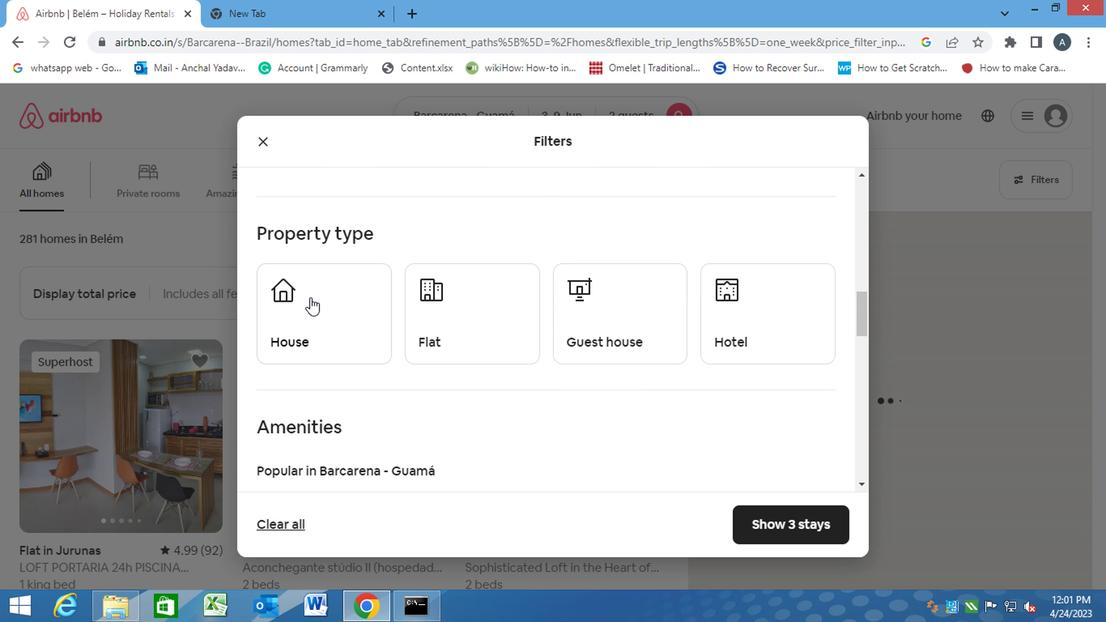 
Action: Mouse pressed left at (306, 284)
Screenshot: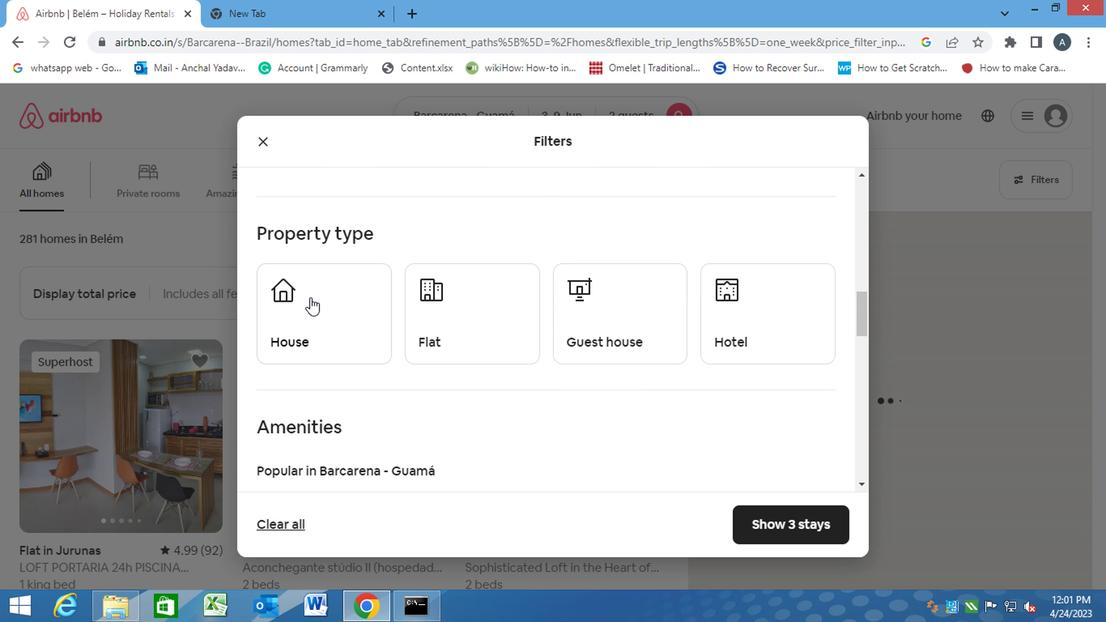 
Action: Mouse moved to (465, 327)
Screenshot: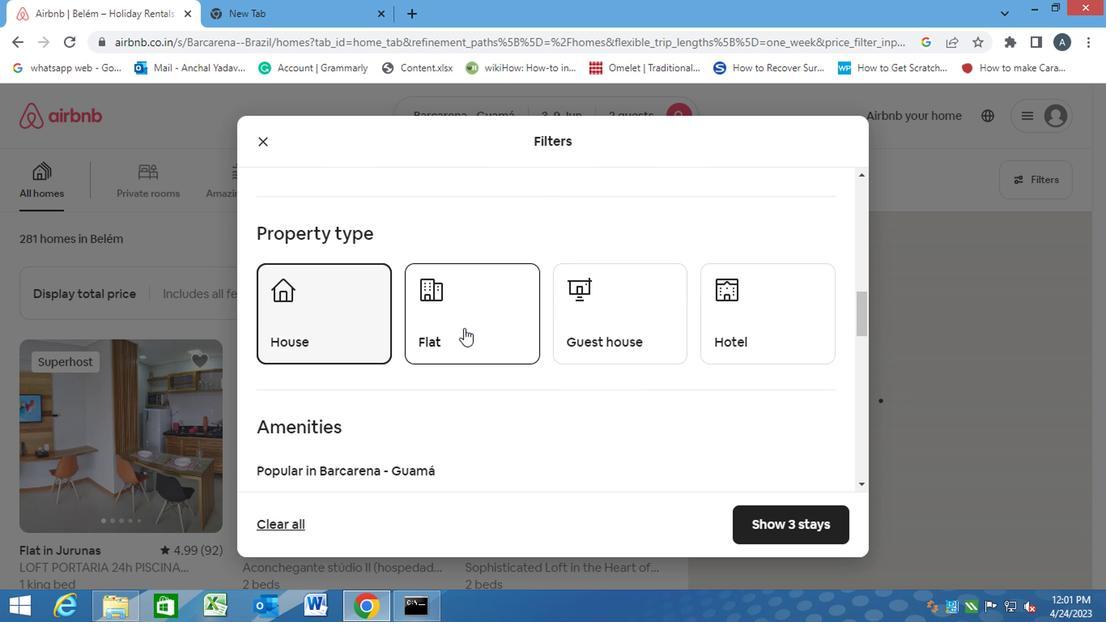 
Action: Mouse pressed left at (465, 327)
Screenshot: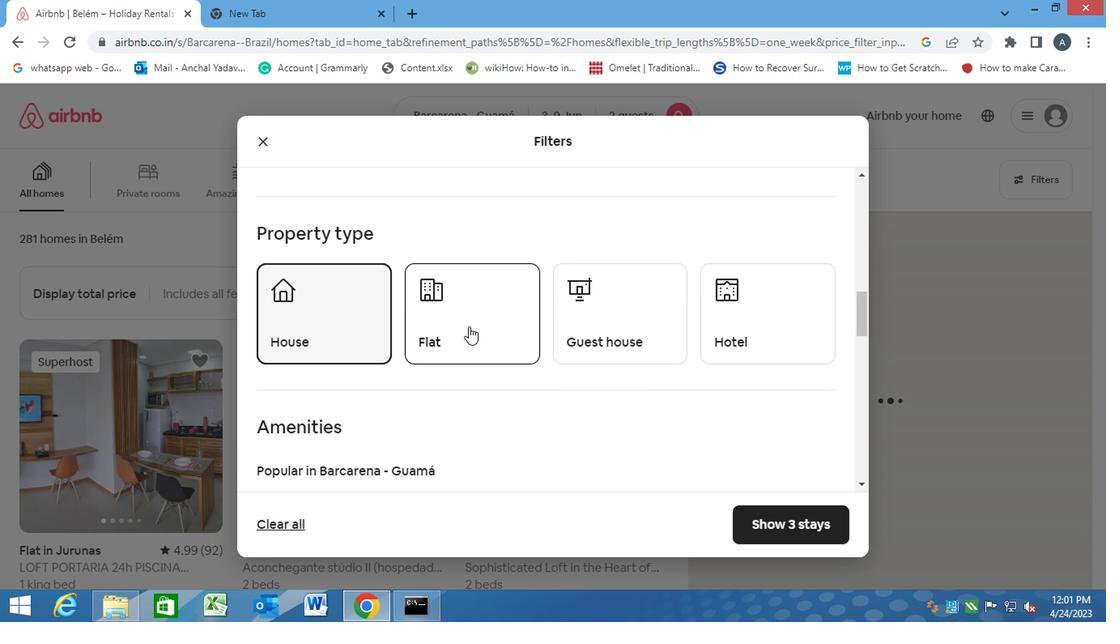 
Action: Mouse moved to (597, 338)
Screenshot: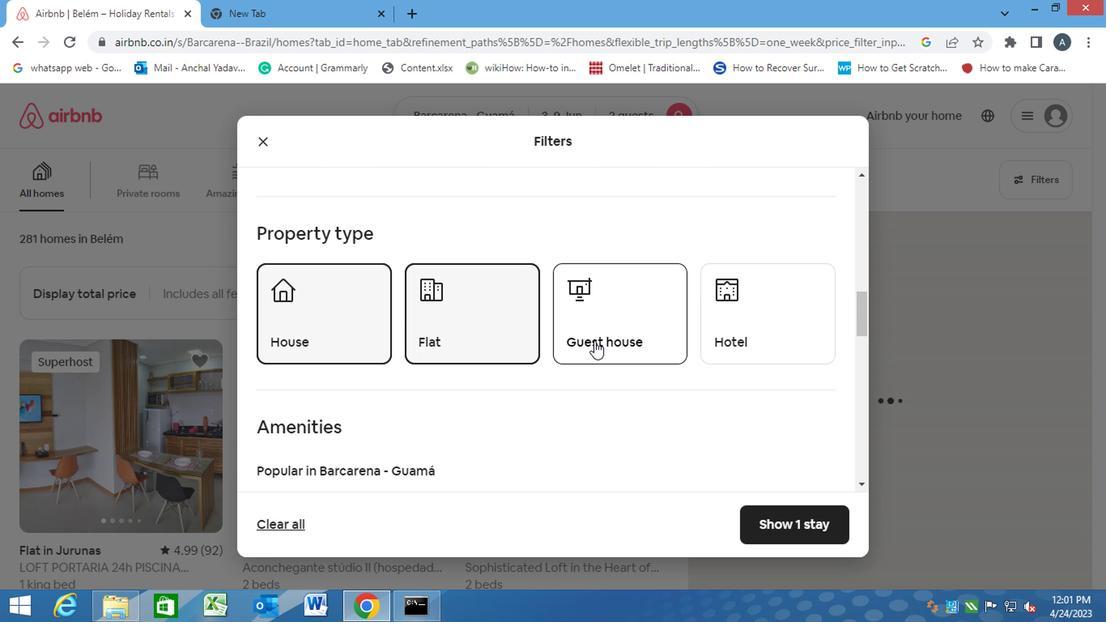
Action: Mouse pressed left at (597, 338)
Screenshot: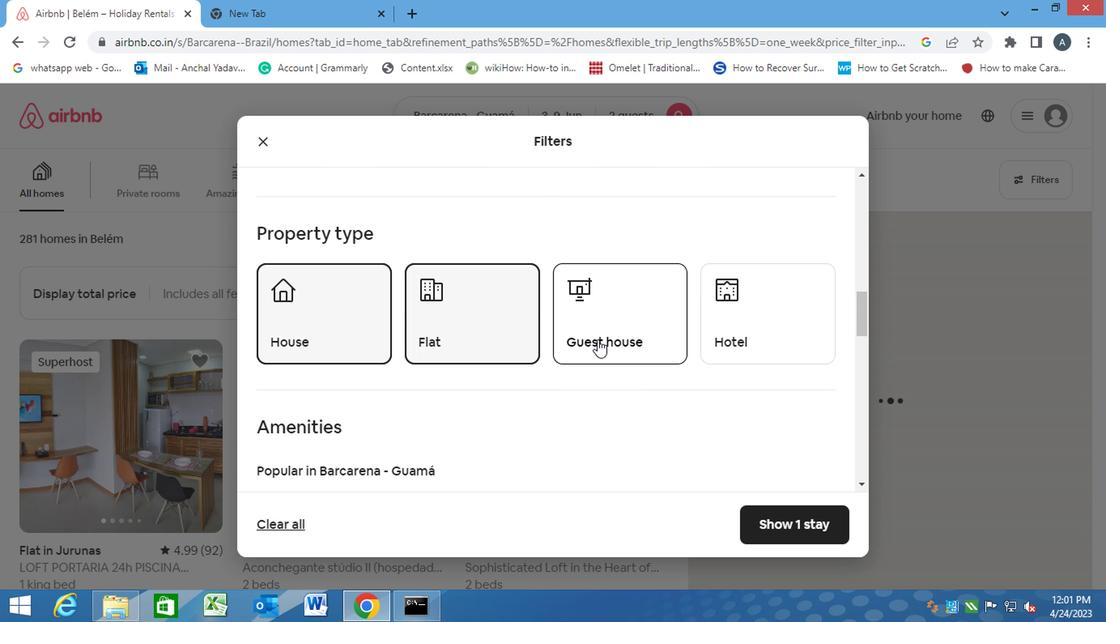 
Action: Mouse moved to (727, 326)
Screenshot: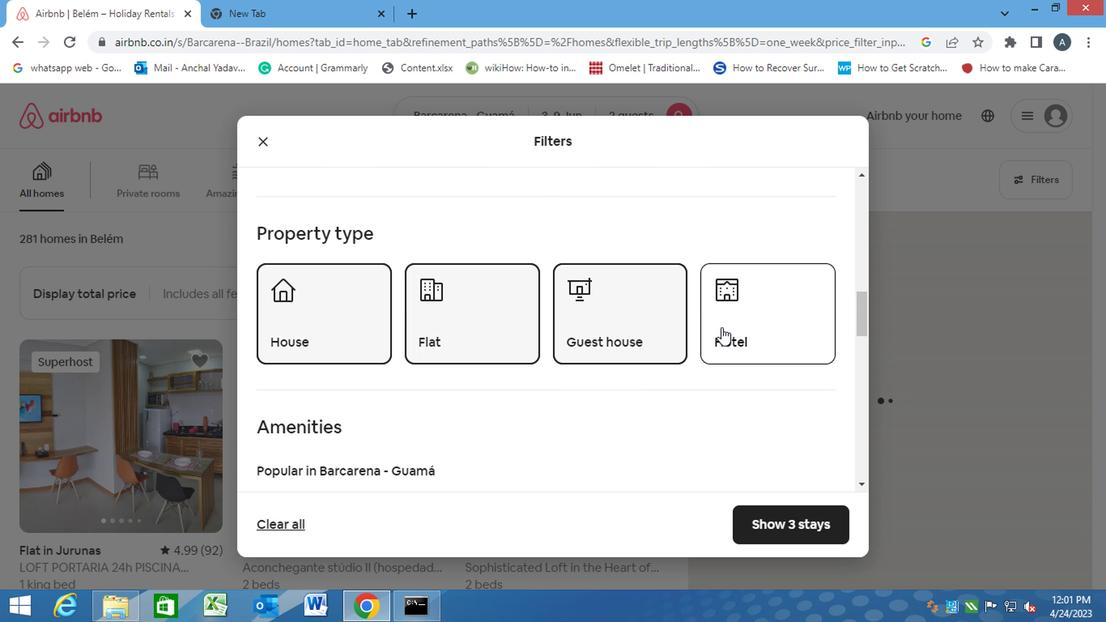 
Action: Mouse pressed left at (727, 326)
Screenshot: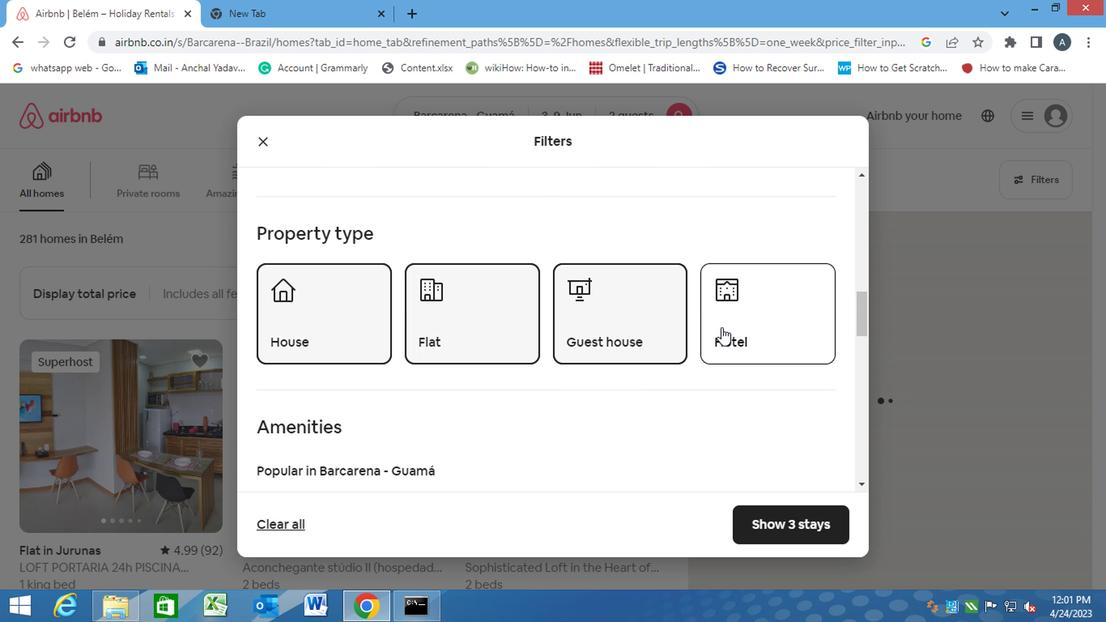 
Action: Mouse moved to (535, 404)
Screenshot: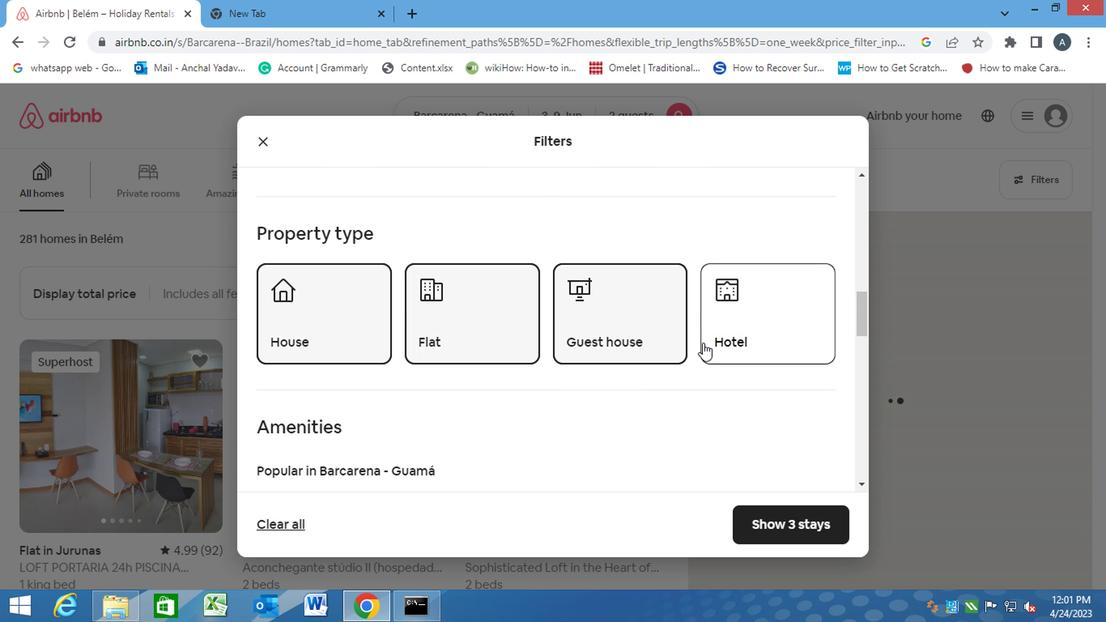 
Action: Mouse scrolled (535, 403) with delta (0, -1)
Screenshot: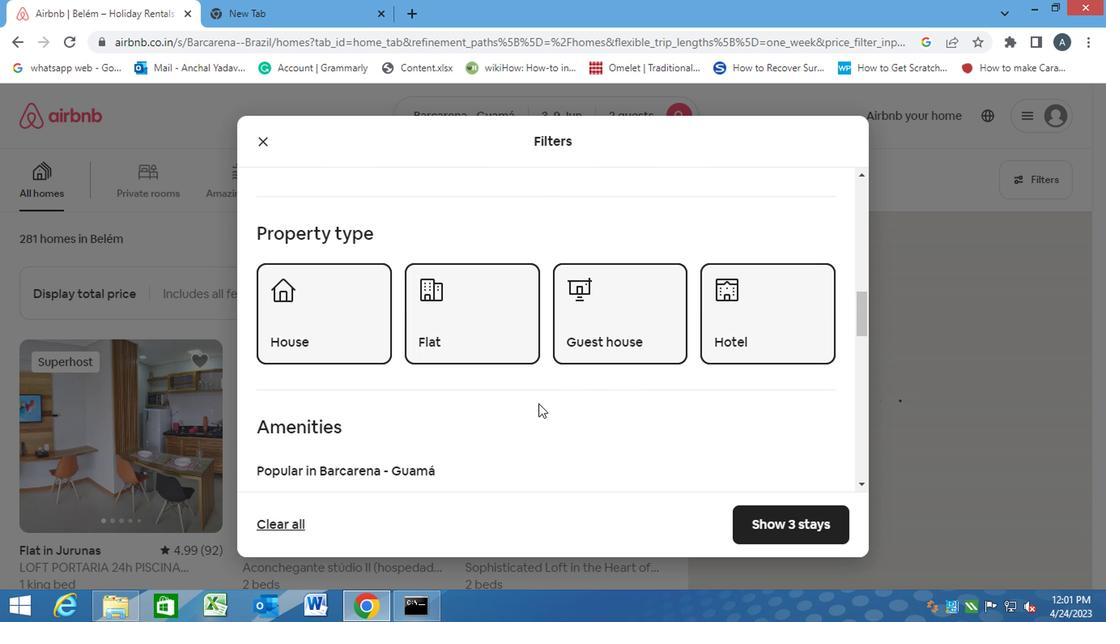 
Action: Mouse scrolled (535, 403) with delta (0, -1)
Screenshot: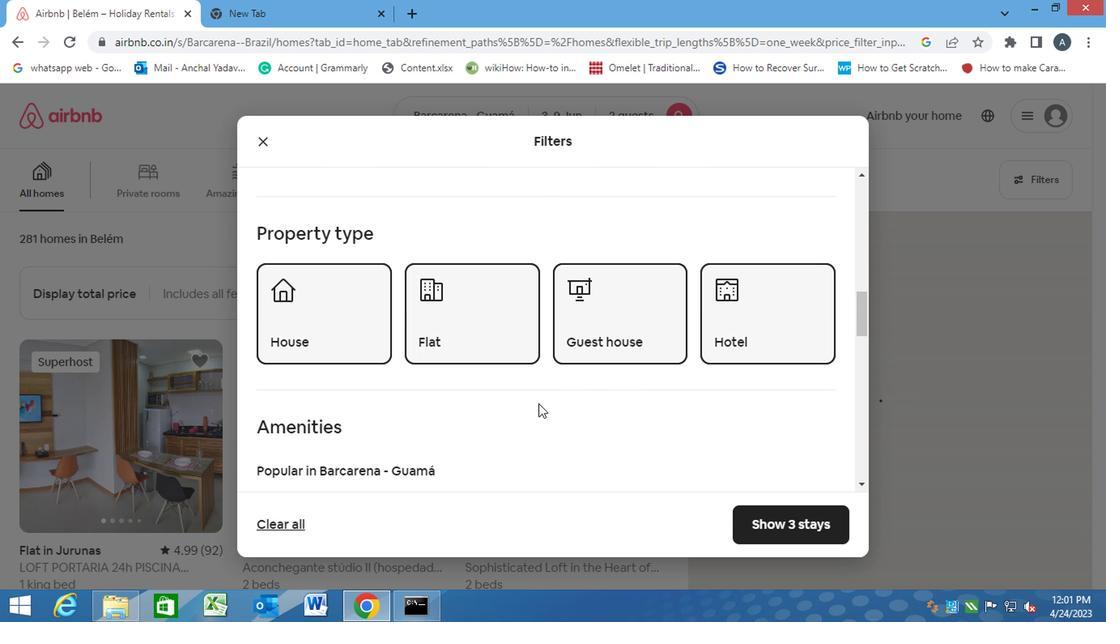 
Action: Mouse scrolled (535, 403) with delta (0, -1)
Screenshot: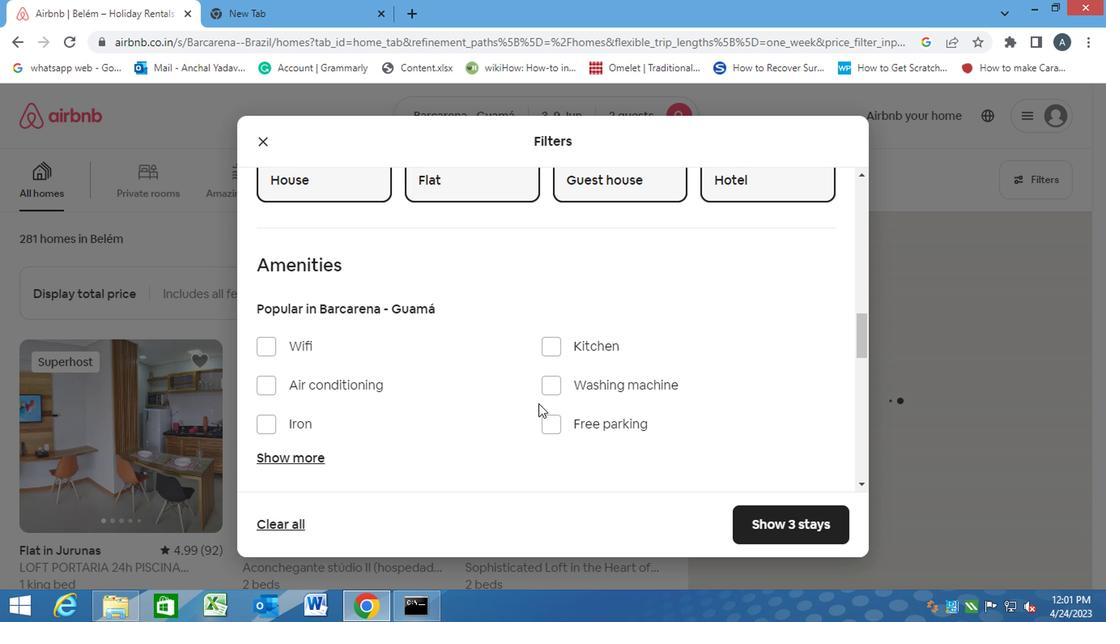 
Action: Mouse scrolled (535, 403) with delta (0, -1)
Screenshot: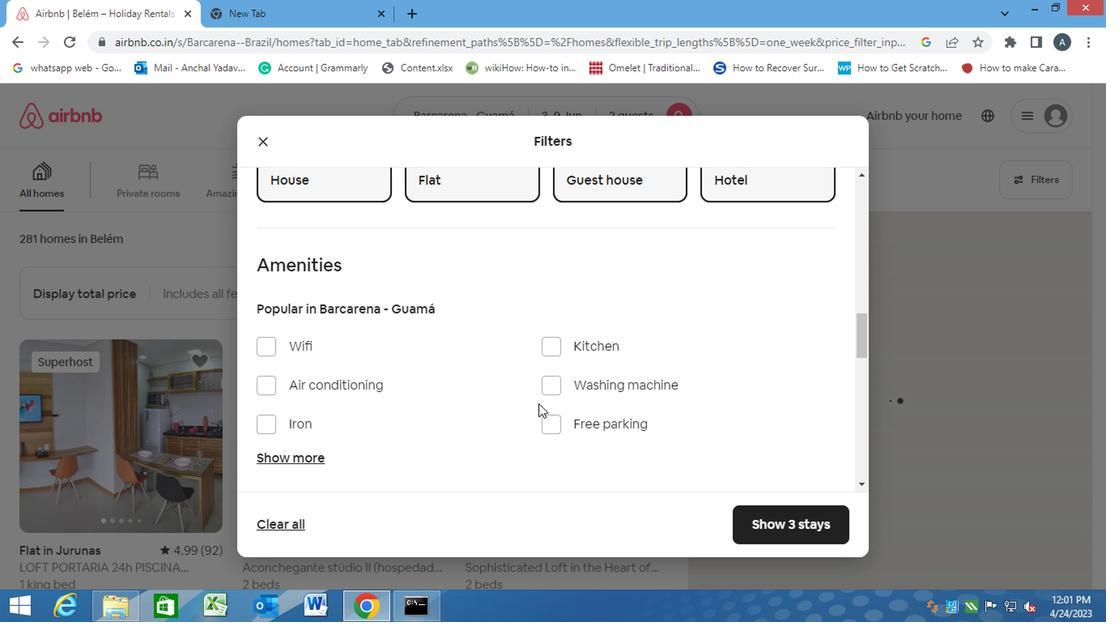 
Action: Mouse scrolled (535, 403) with delta (0, -1)
Screenshot: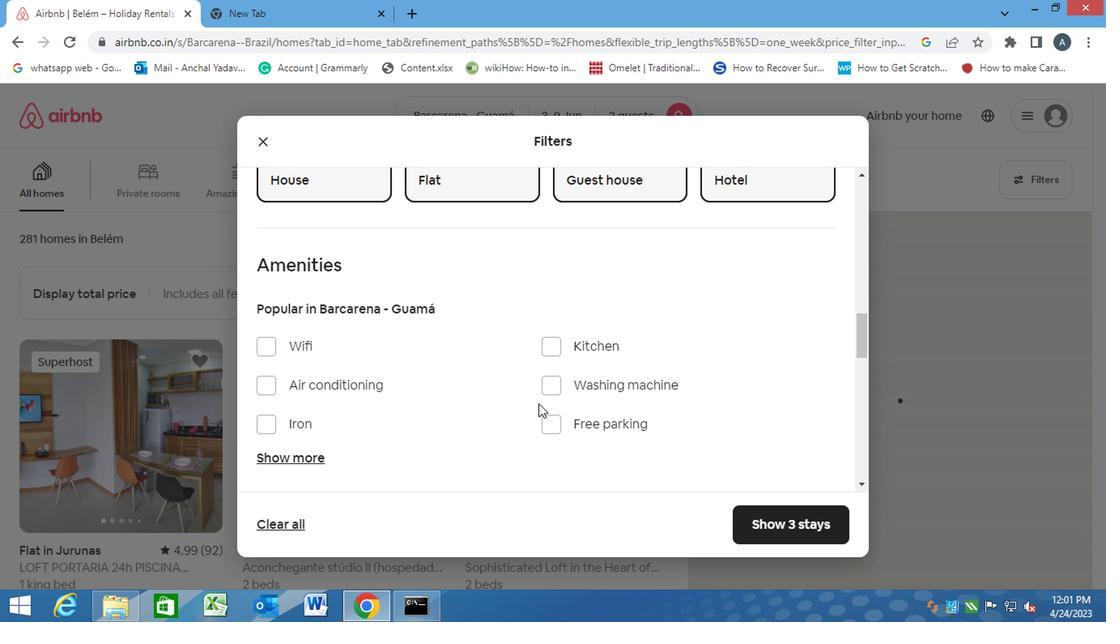 
Action: Mouse scrolled (535, 403) with delta (0, -1)
Screenshot: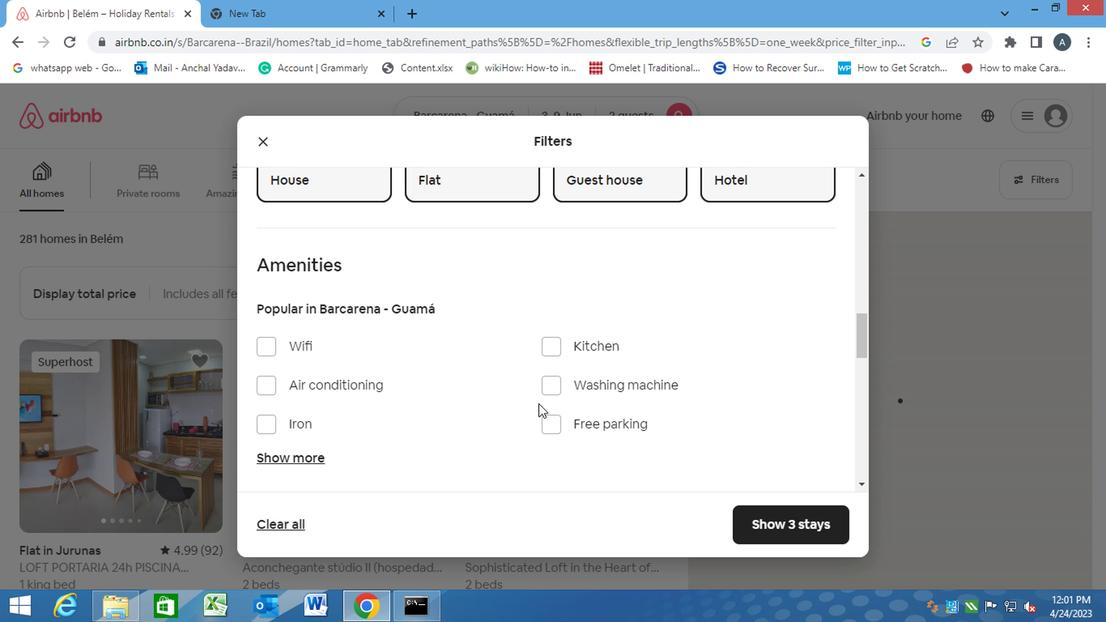 
Action: Mouse moved to (794, 316)
Screenshot: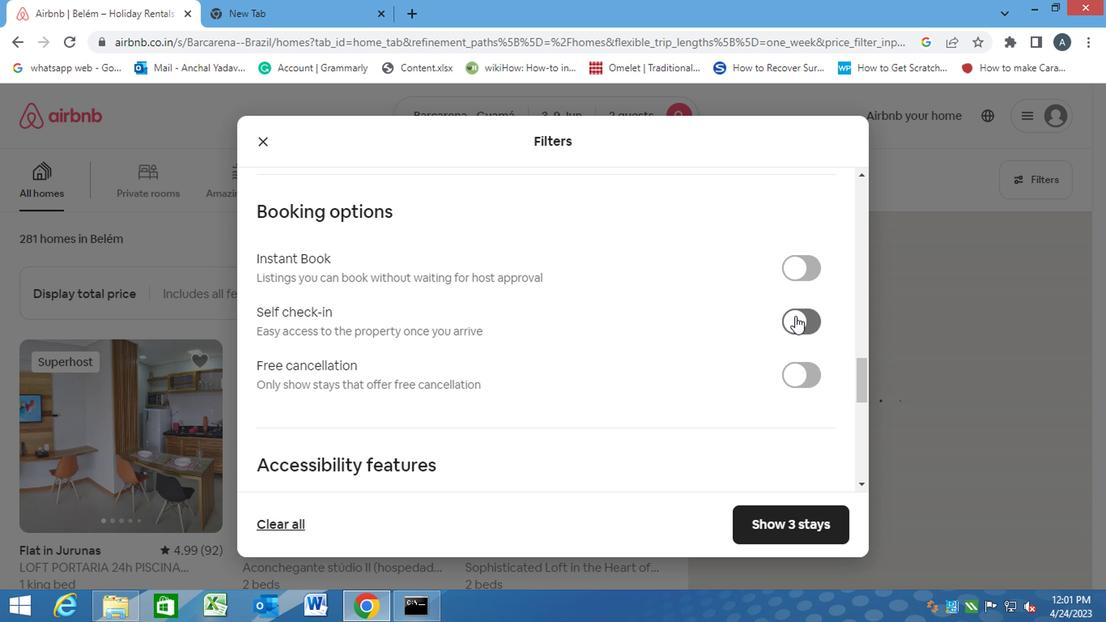 
Action: Mouse pressed left at (794, 316)
Screenshot: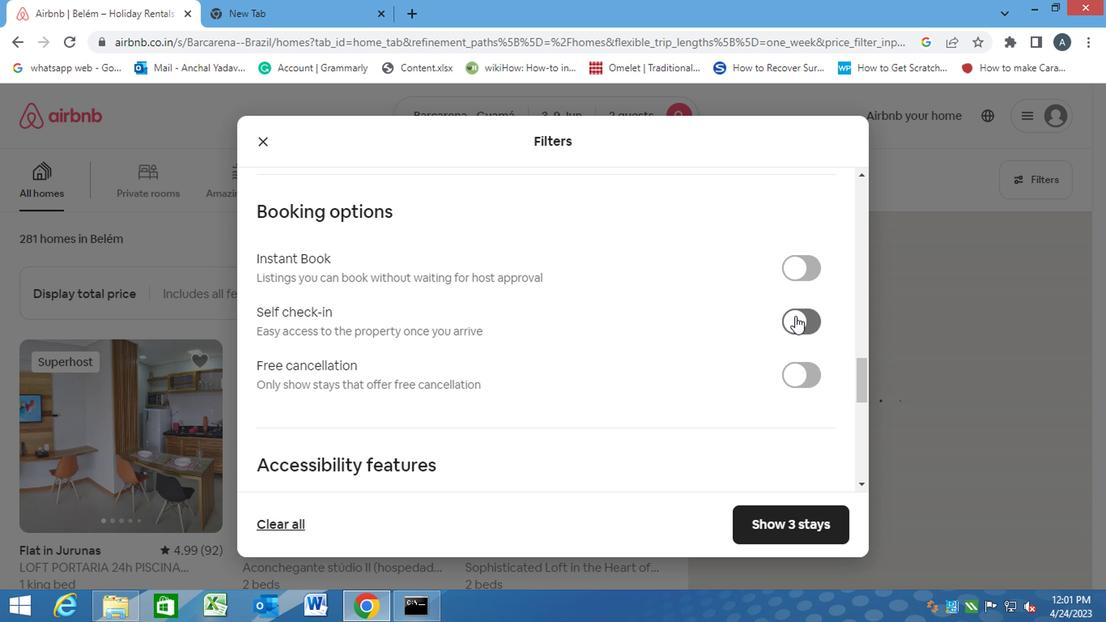 
Action: Mouse moved to (660, 367)
Screenshot: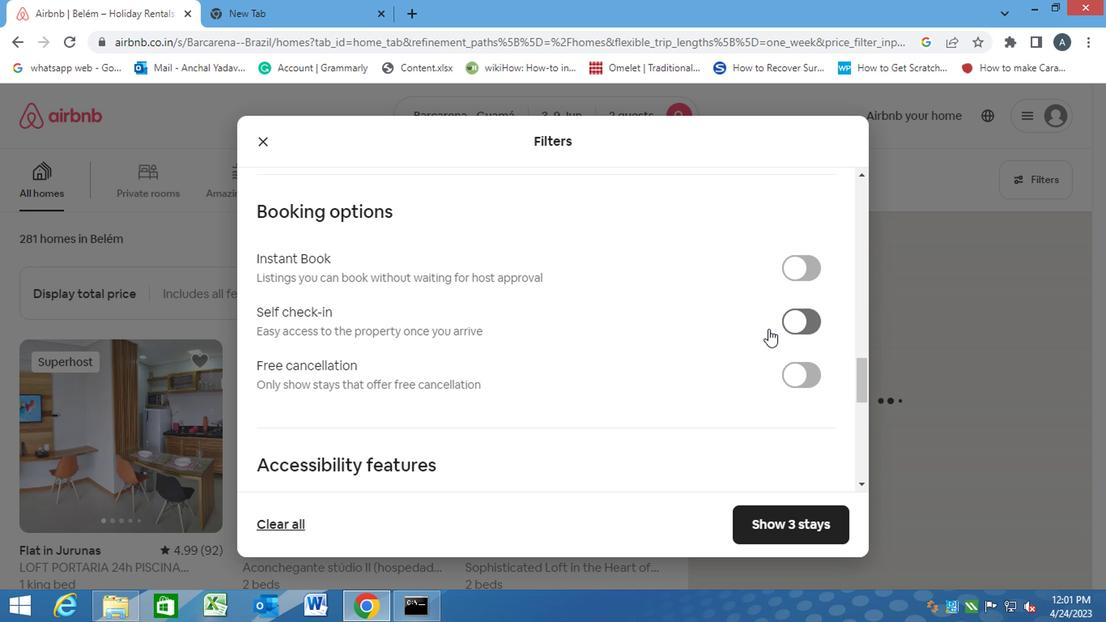 
Action: Mouse scrolled (660, 366) with delta (0, 0)
Screenshot: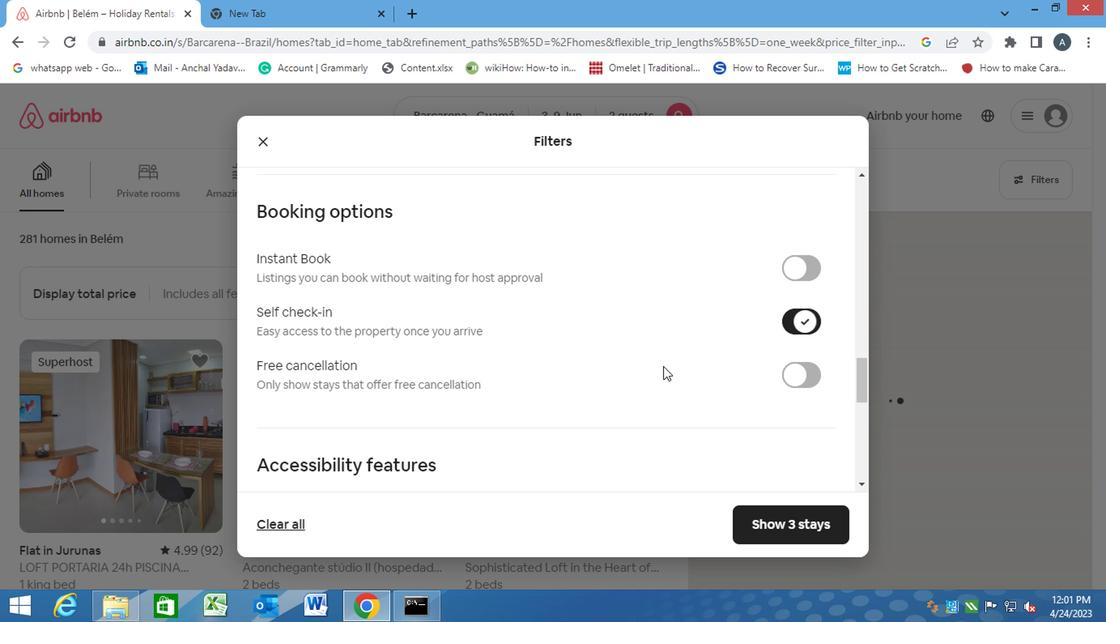 
Action: Mouse scrolled (660, 366) with delta (0, 0)
Screenshot: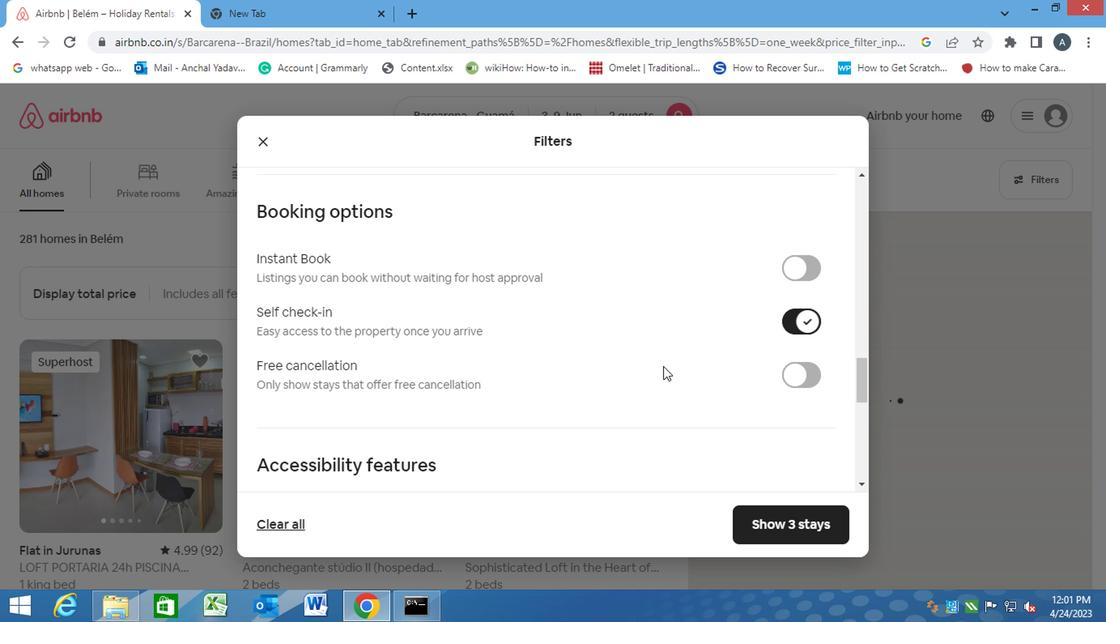 
Action: Mouse scrolled (660, 366) with delta (0, 0)
Screenshot: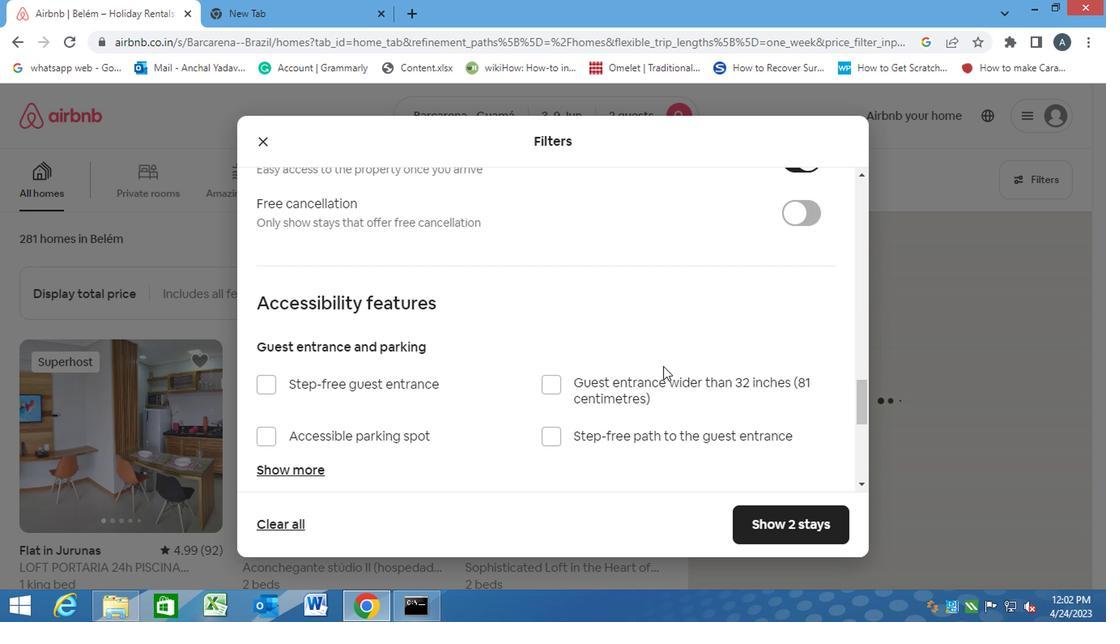 
Action: Mouse scrolled (660, 366) with delta (0, 0)
Screenshot: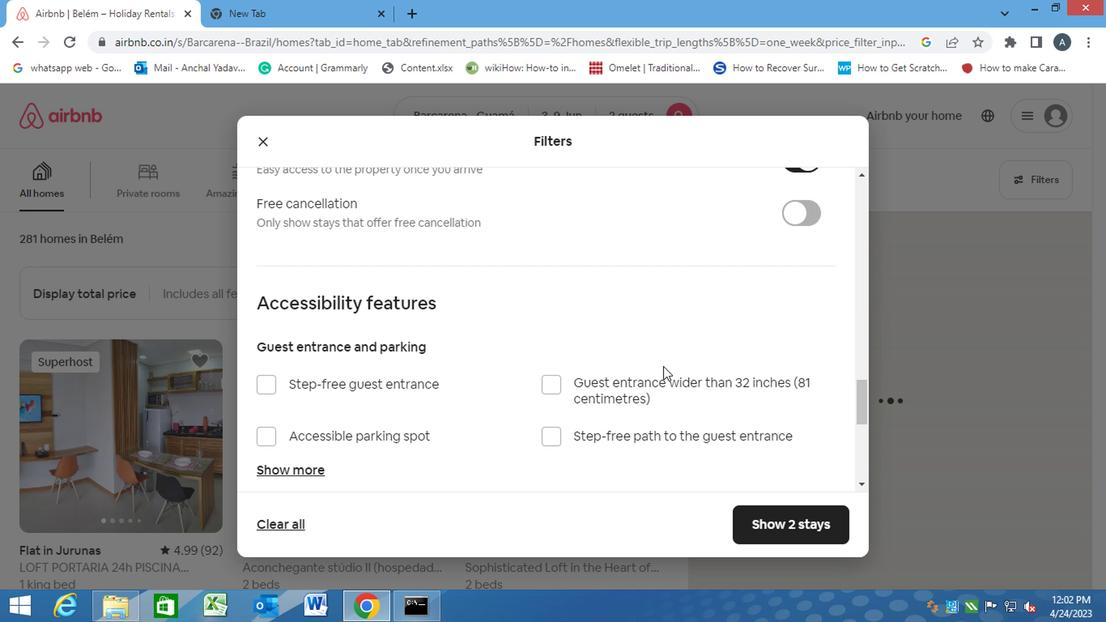 
Action: Mouse moved to (579, 360)
Screenshot: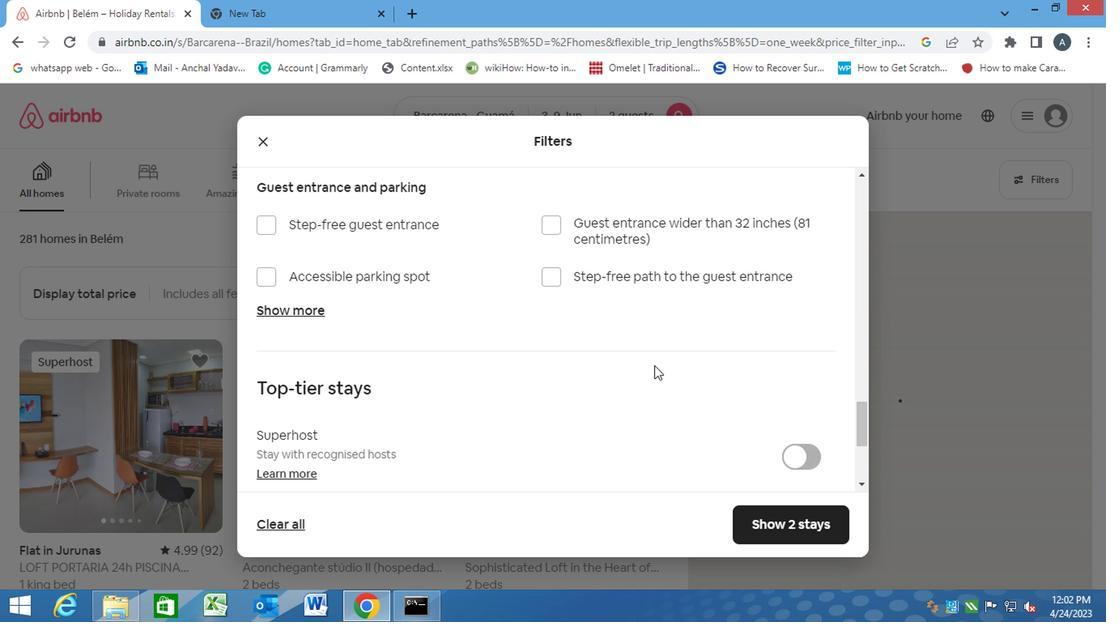 
Action: Mouse scrolled (579, 360) with delta (0, 0)
Screenshot: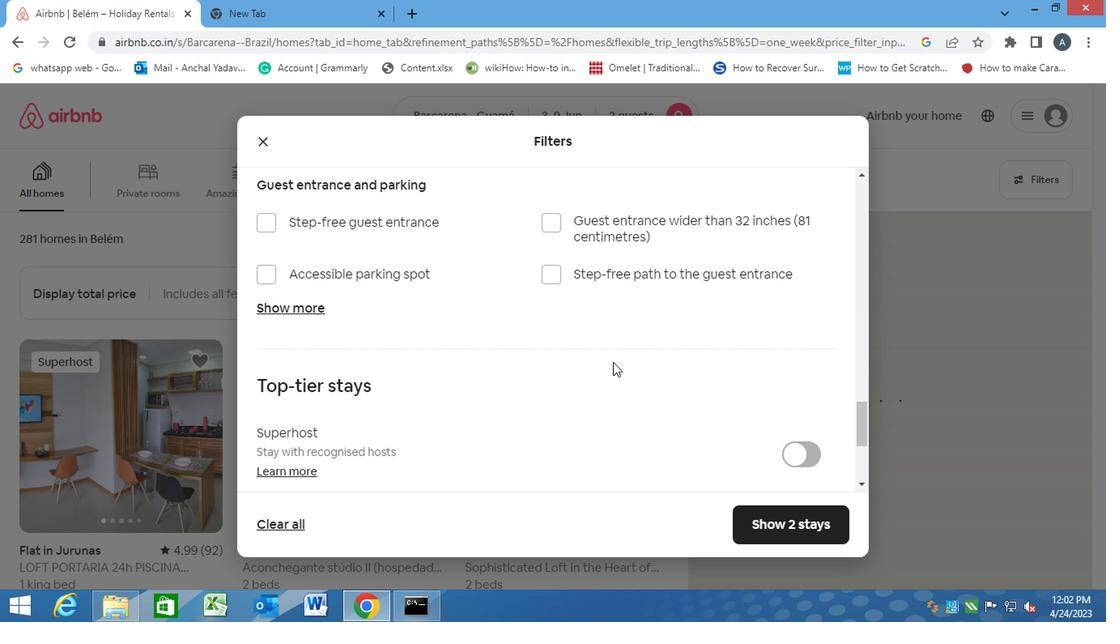 
Action: Mouse moved to (578, 360)
Screenshot: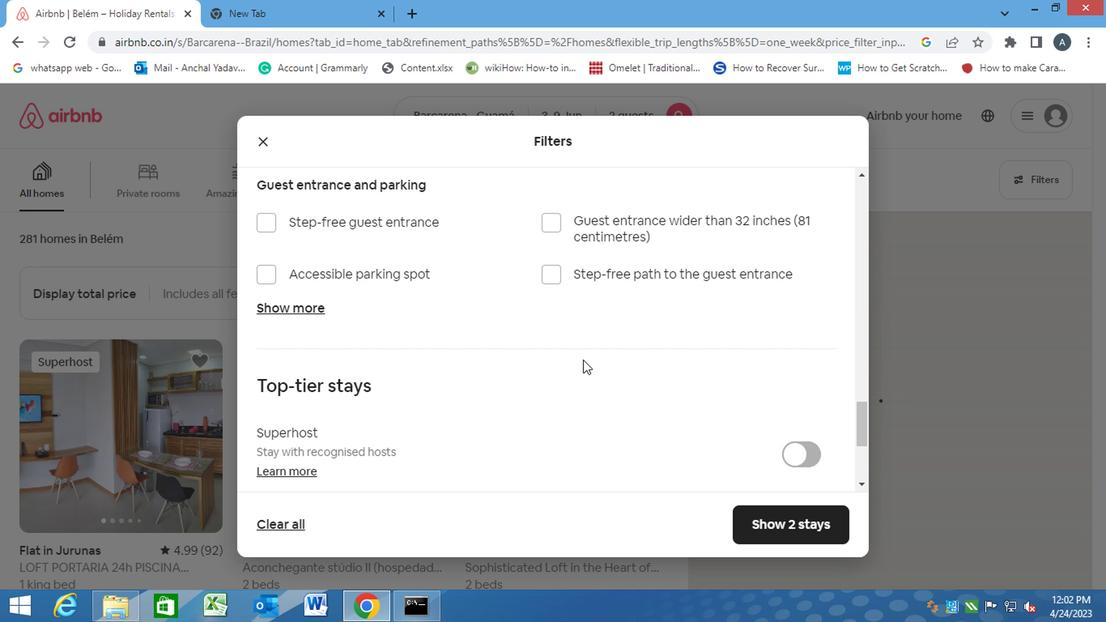 
Action: Mouse scrolled (578, 360) with delta (0, 0)
Screenshot: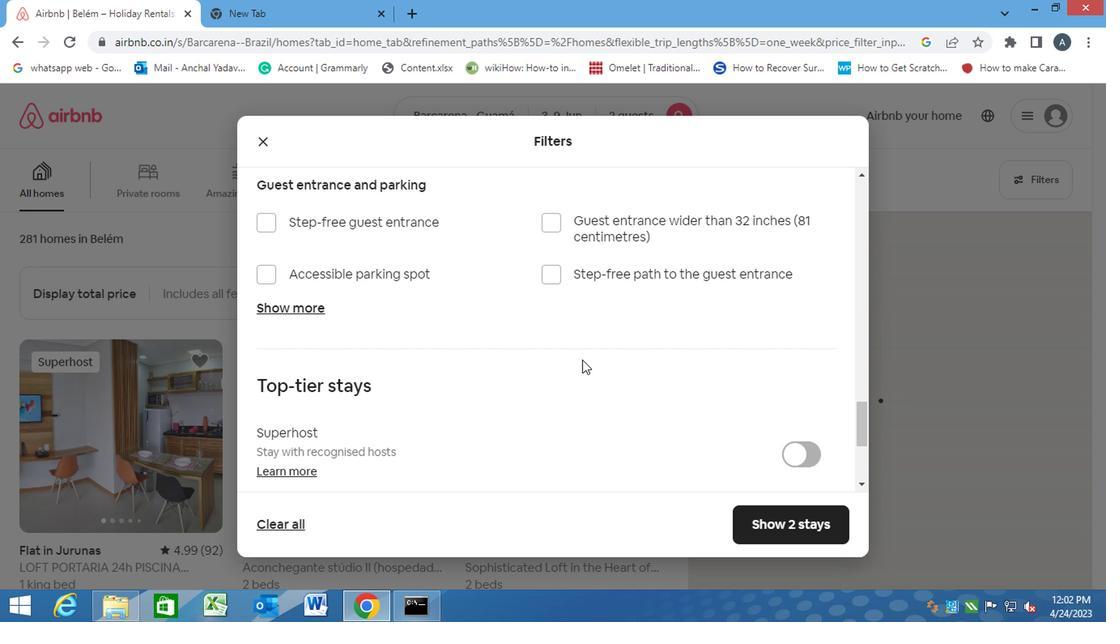 
Action: Mouse moved to (542, 359)
Screenshot: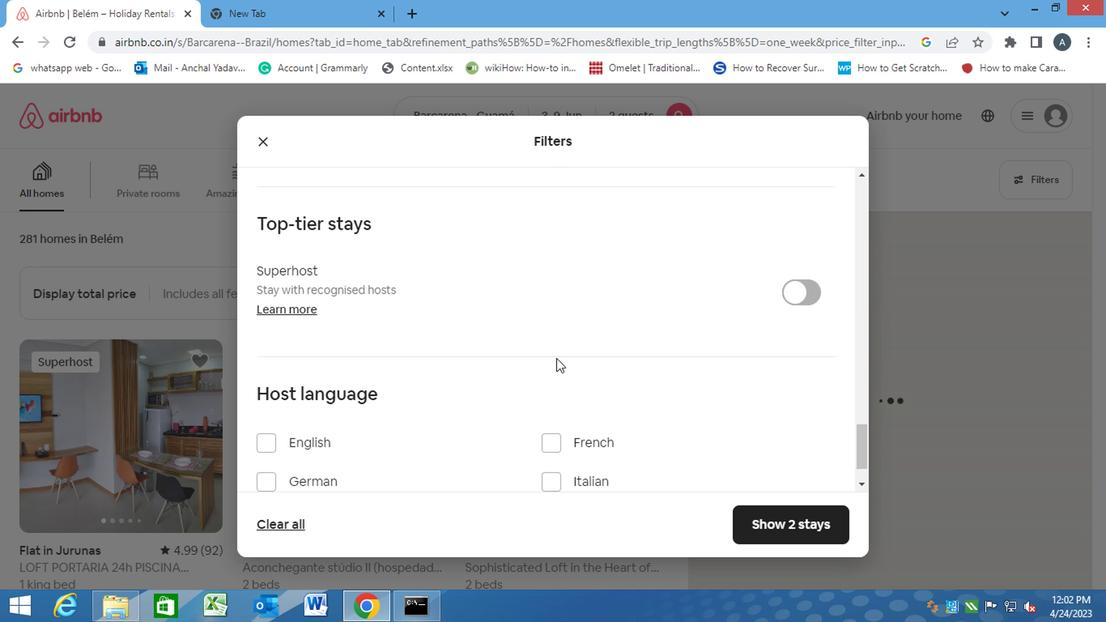 
Action: Mouse scrolled (542, 358) with delta (0, 0)
Screenshot: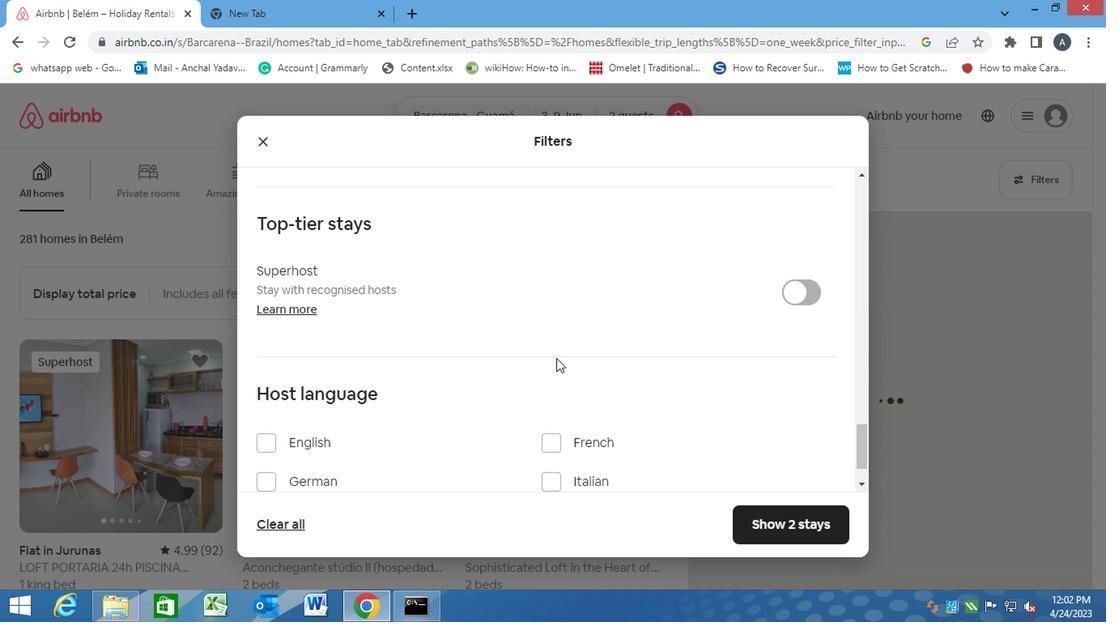 
Action: Mouse moved to (534, 360)
Screenshot: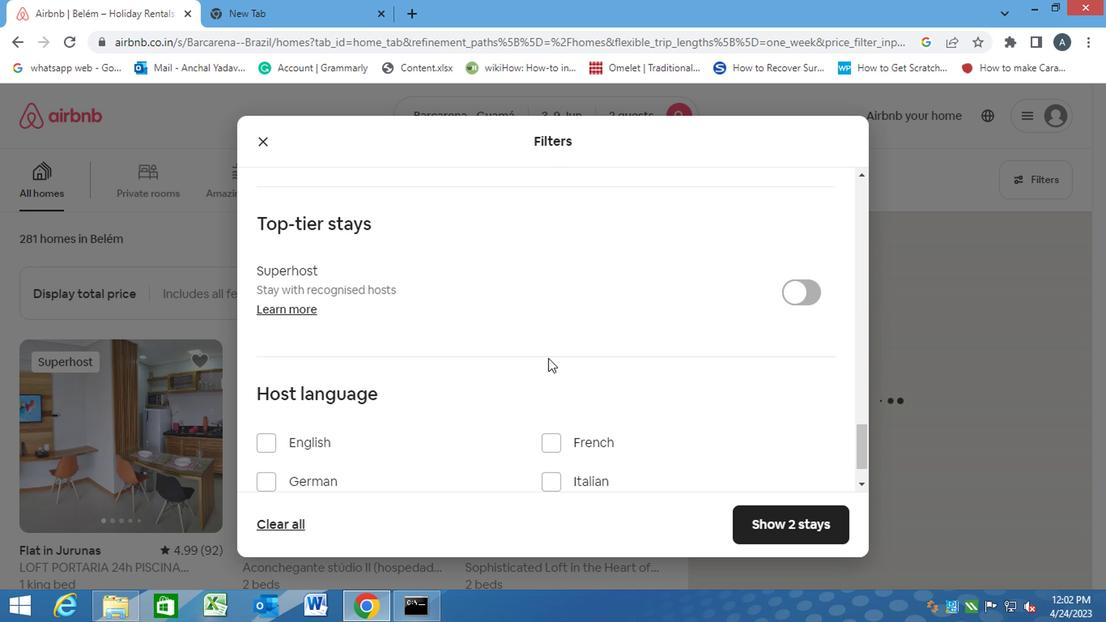 
Action: Mouse scrolled (534, 360) with delta (0, 0)
Screenshot: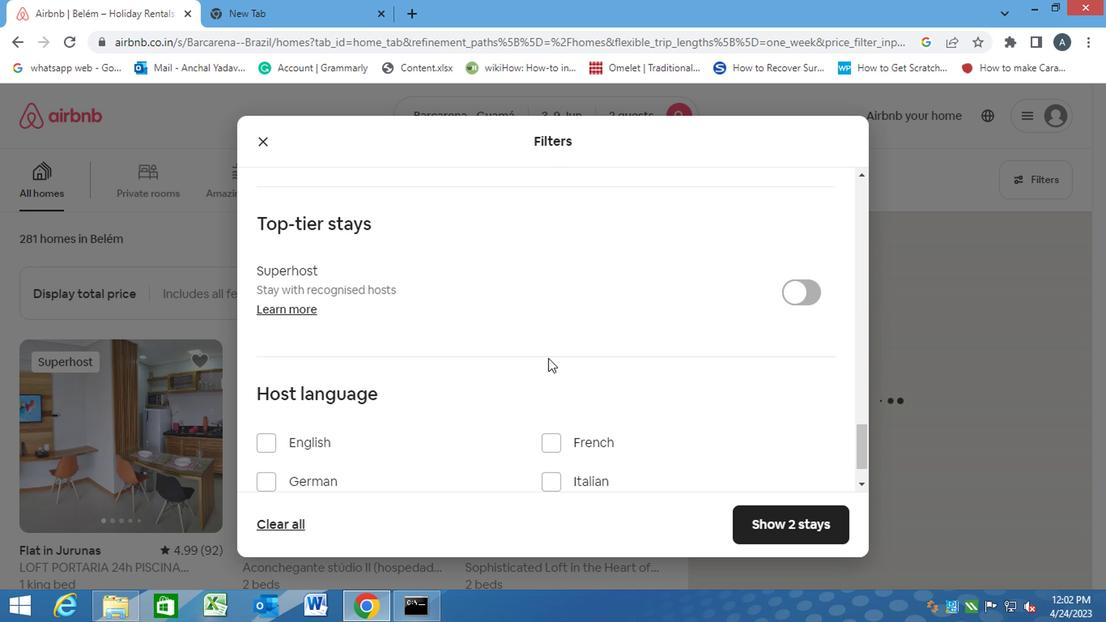 
Action: Mouse moved to (256, 448)
Screenshot: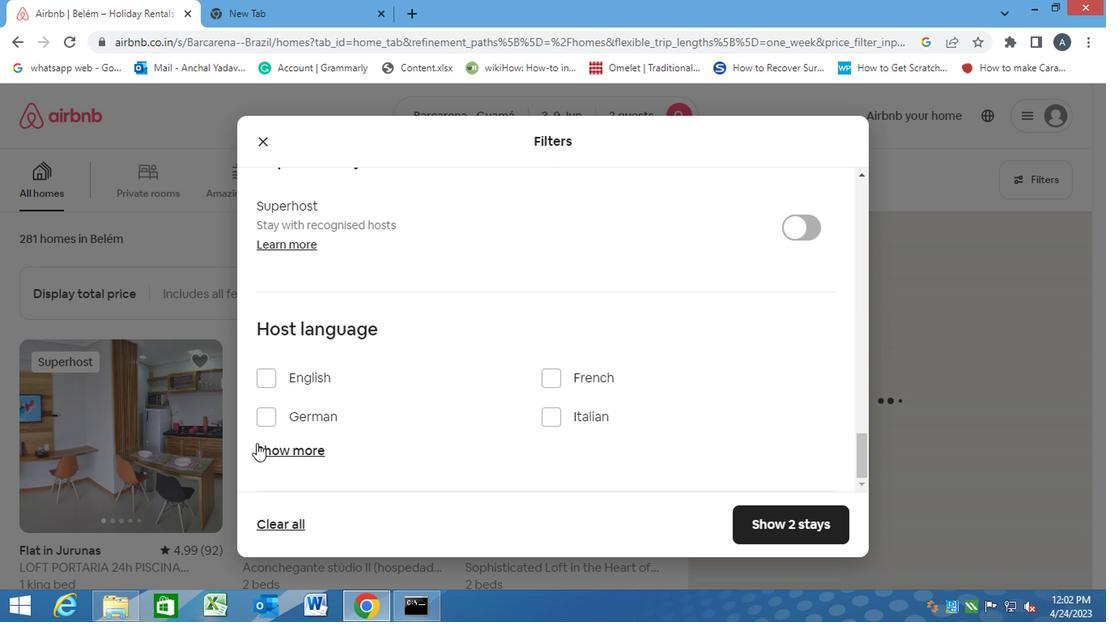 
Action: Mouse pressed left at (256, 448)
Screenshot: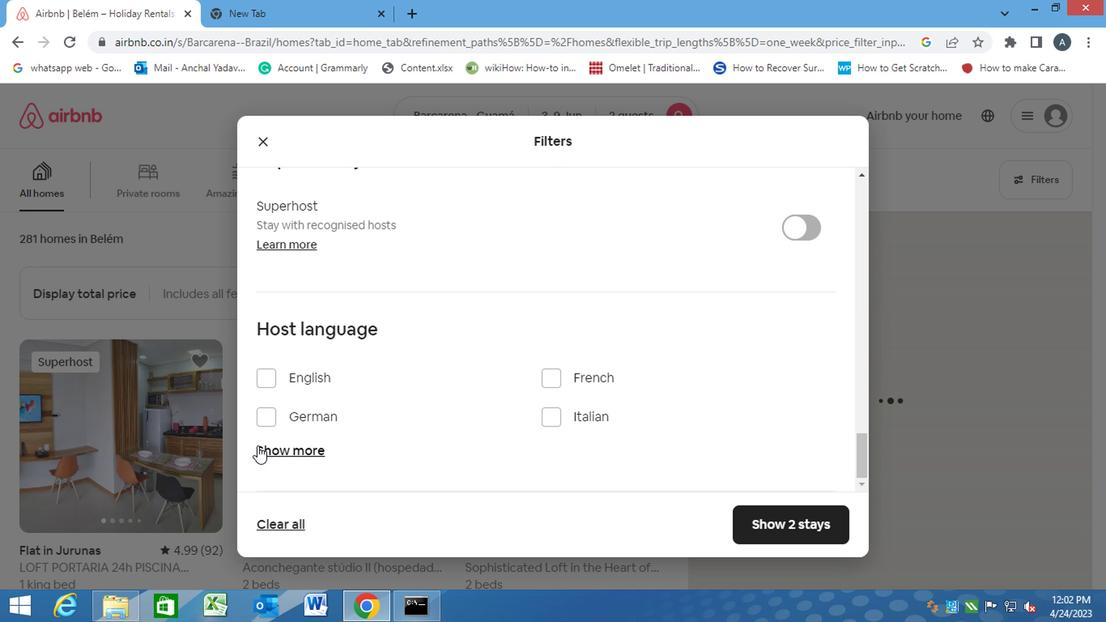 
Action: Mouse moved to (507, 425)
Screenshot: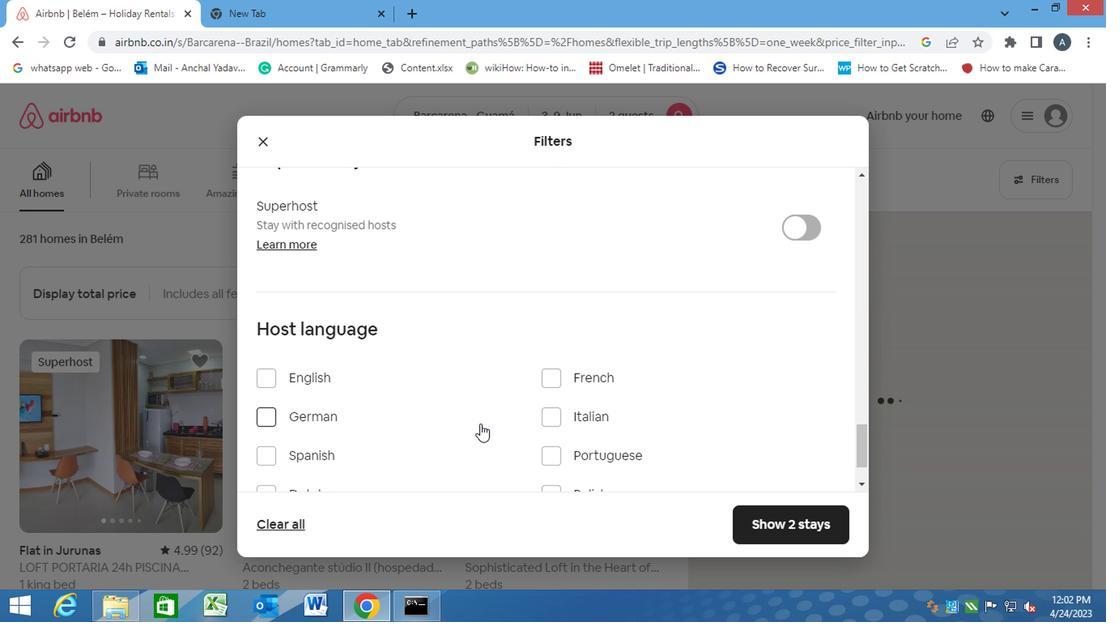 
Action: Mouse scrolled (507, 424) with delta (0, 0)
Screenshot: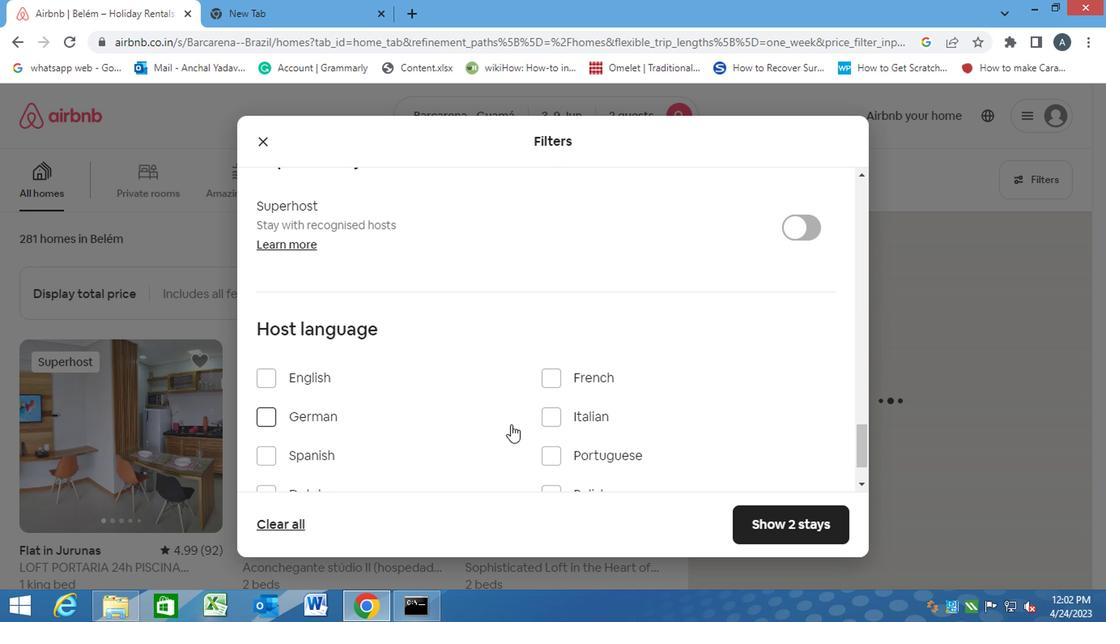
Action: Mouse scrolled (507, 424) with delta (0, 0)
Screenshot: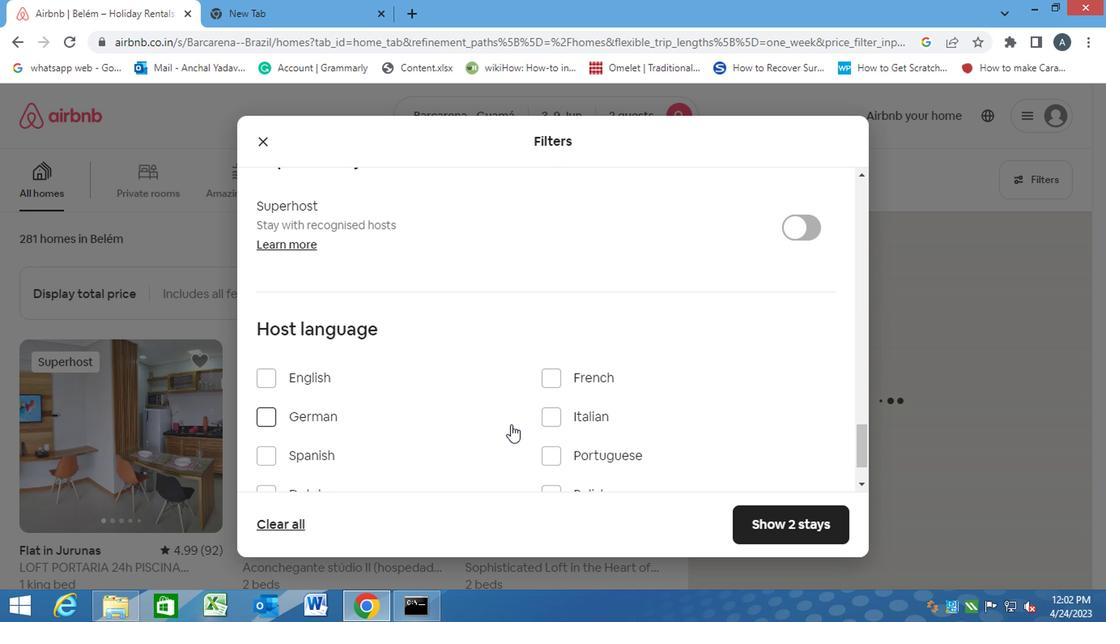 
Action: Mouse moved to (254, 380)
Screenshot: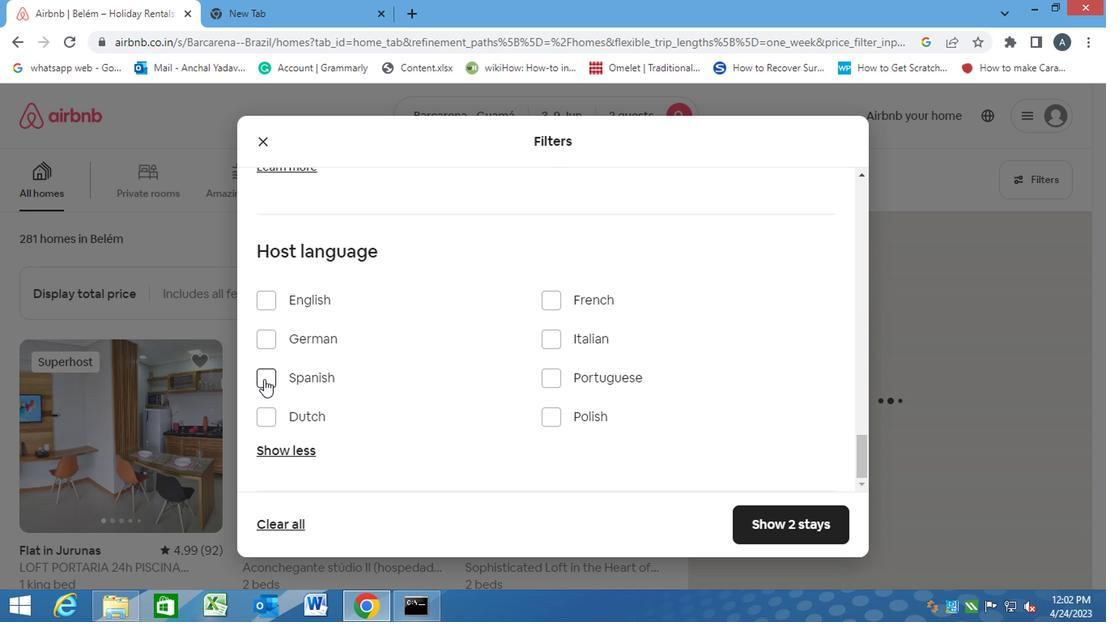 
Action: Mouse pressed left at (254, 380)
Screenshot: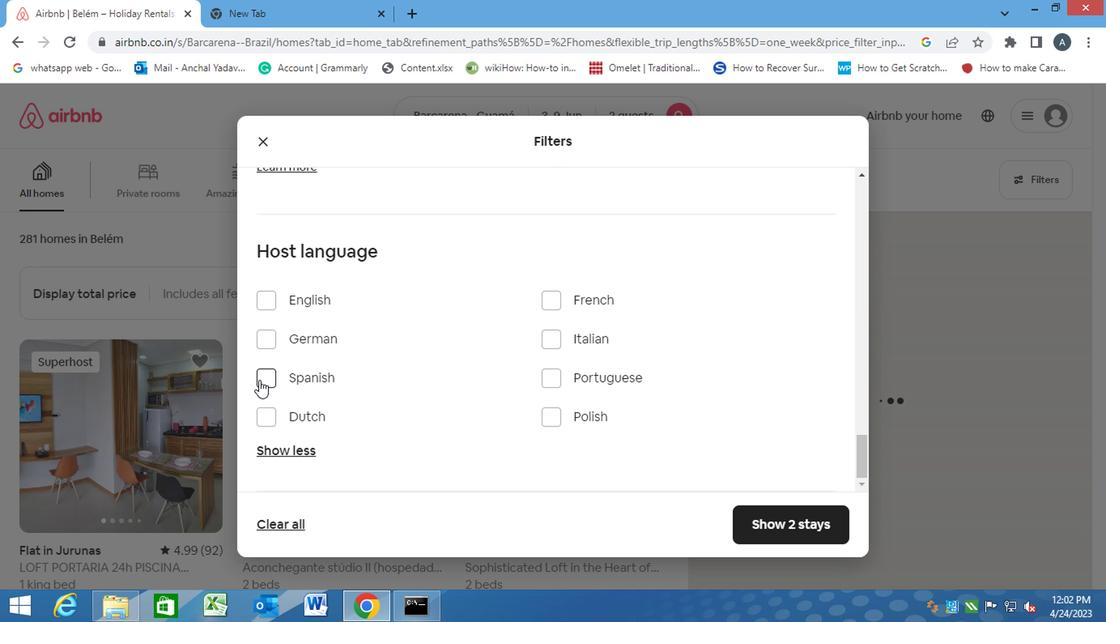 
Action: Mouse moved to (780, 517)
Screenshot: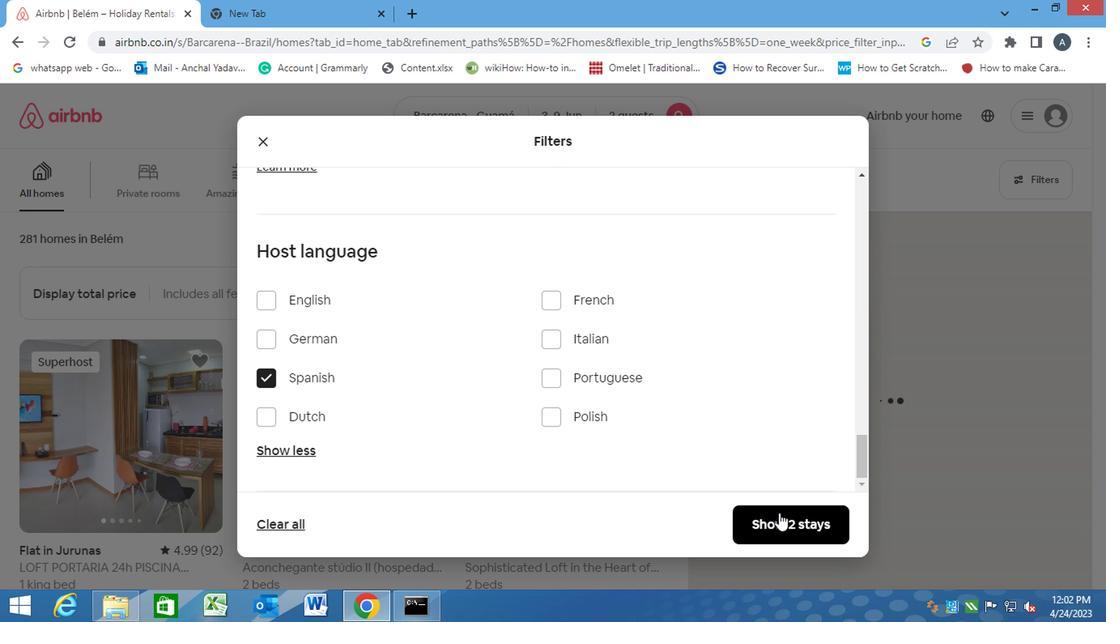 
Action: Mouse pressed left at (780, 517)
Screenshot: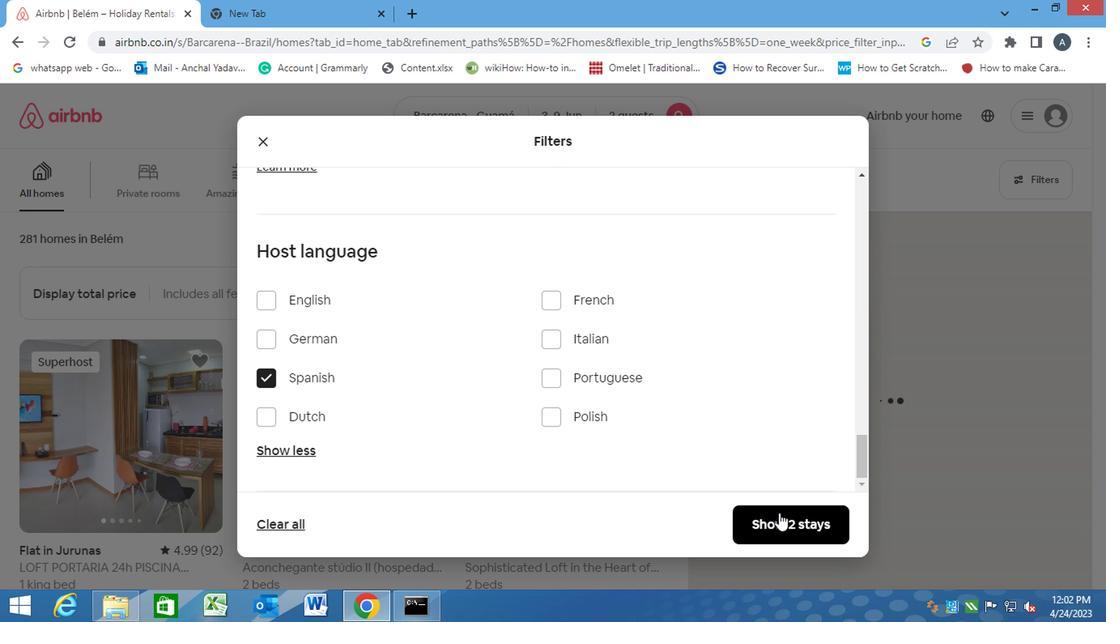 
